 Task: open an excel sheet and write heading  Budget GuruAdd Categories in a column and its values below  'Housing, Transportation, Groceries, Utilities, Entertainment, Dining Out, Health, Miscellaneous, Savings & Total. 'Add Budgeted amount in next column and its values below  $1,500, $300, $400, $200, $150, $250, $100, $200, $500 & $4,600. Add Actual amountin next column and its values below   $1,400, $280, $420, $180, $170, $230, $120, $180, $520 & $4,500. Add Difference in next column and its values below  -$100, -$20, +$20, -$20, +$20, -$20, +$20, -$20, +$20 & -$100Save page Excel Workbook Log Sheet
Action: Mouse moved to (118, 117)
Screenshot: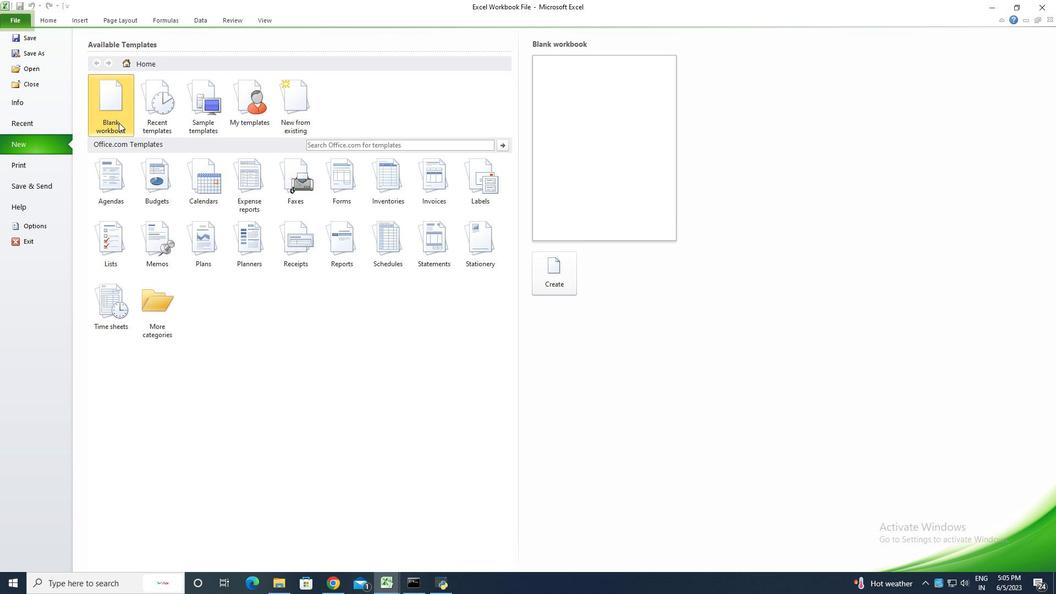 
Action: Mouse pressed left at (118, 117)
Screenshot: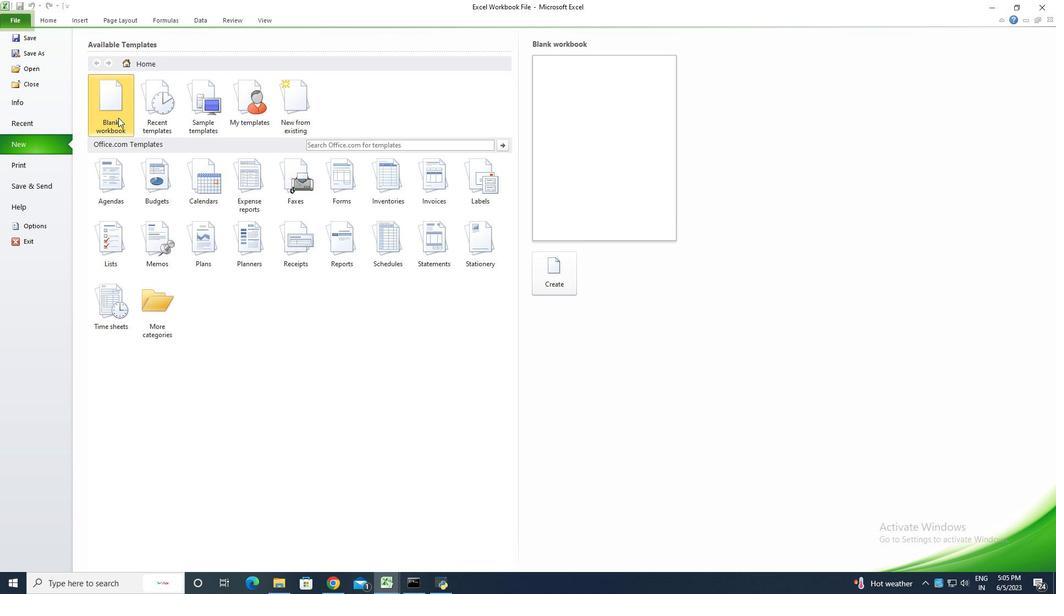 
Action: Mouse moved to (562, 286)
Screenshot: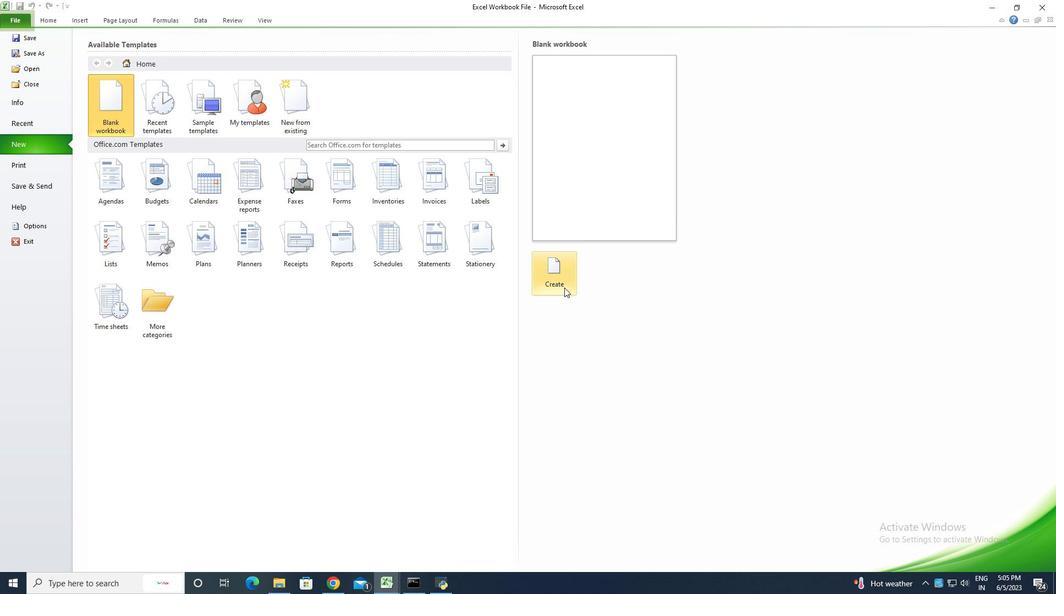 
Action: Mouse pressed left at (562, 286)
Screenshot: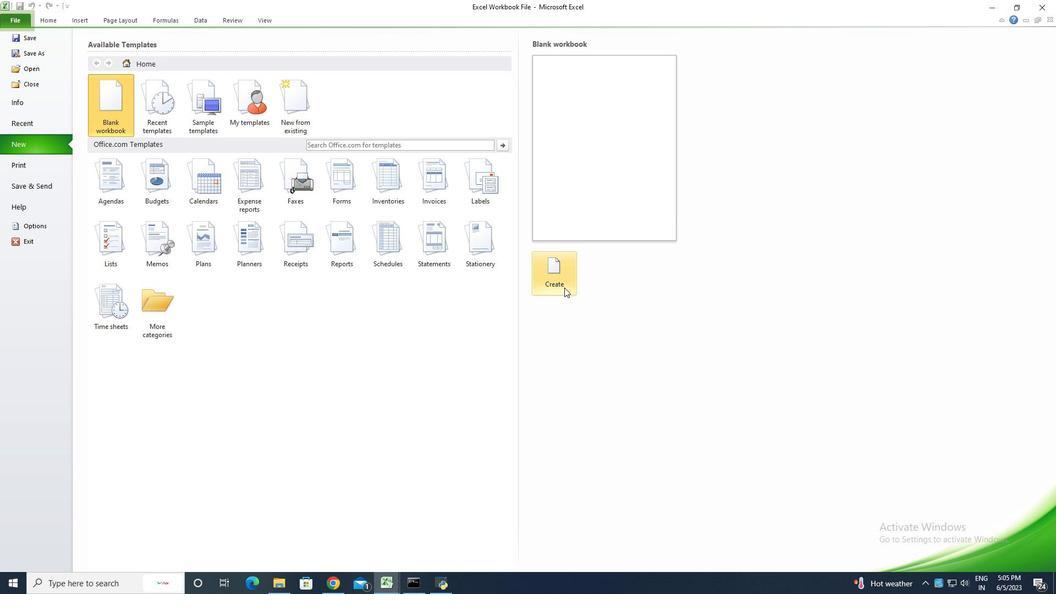 
Action: Key pressed <Key.shift><Key.shift><Key.shift><Key.shift><Key.shift>Budget<Key.space><Key.shift><Key.shift><Key.shift><Key.shift><Key.shift><Key.shift><Key.shift><Key.shift>Guru<Key.enter><Key.shift>Categories<Key.enter><Key.shift>Housing<Key.enter><Key.shift>Transportation<Key.enter><Key.shift><Key.shift><Key.shift><Key.shift><Key.shift><Key.shift><Key.shift><Key.shift><Key.shift><Key.shift><Key.shift><Key.shift><Key.shift><Key.shift><Key.shift>Groceries<Key.enter><Key.shift><Key.shift><Key.shift><Key.shift>Utilities<Key.enter><Key.shift><Key.shift><Key.shift>Entertainment<Key.enter><Key.shift><Key.shift>Dining<Key.space><Key.shift>Out<Key.enter><Key.shift>Health<Key.enter><Key.shift><Key.shift><Key.shift><Key.shift><Key.shift><Key.shift><Key.shift><Key.shift><Key.shift><Key.shift><Key.shift><Key.shift><Key.shift><Key.shift><Key.shift><Key.shift><Key.shift><Key.shift><Key.shift><Key.shift><Key.shift><Key.shift><Key.shift><Key.shift><Key.shift><Key.shift><Key.shift><Key.shift><Key.shift><Key.shift><Key.shift><Key.shift><Key.shift><Key.shift><Key.shift><Key.shift><Key.shift><Key.shift><Key.shift><Key.shift><Key.shift>Miscellaneous<Key.enter><Key.shift>Savings<Key.enter><Key.shift>Total<Key.enter>
Screenshot: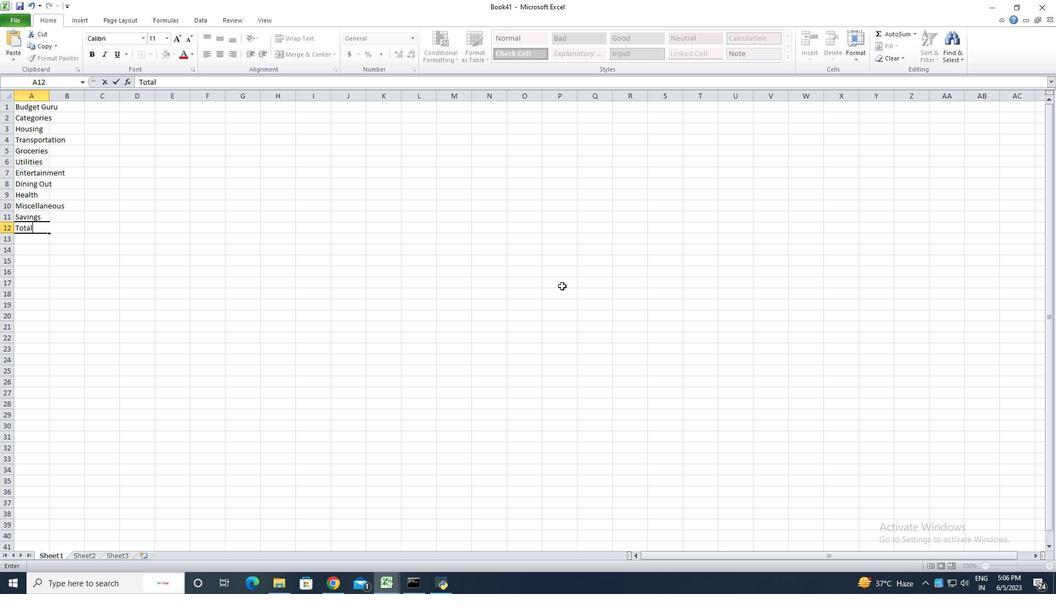 
Action: Mouse moved to (50, 91)
Screenshot: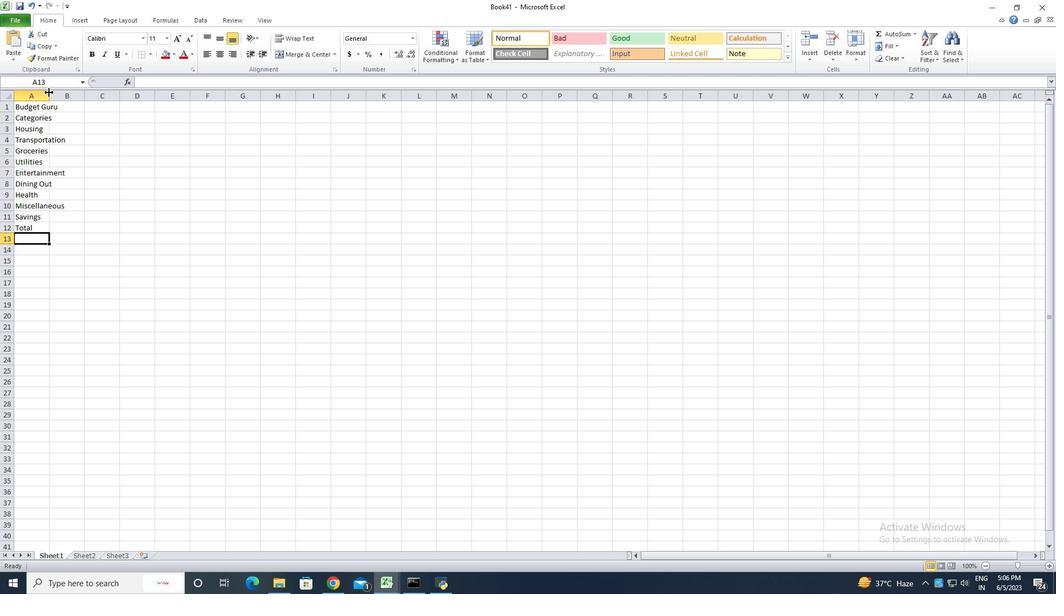 
Action: Mouse pressed left at (50, 91)
Screenshot: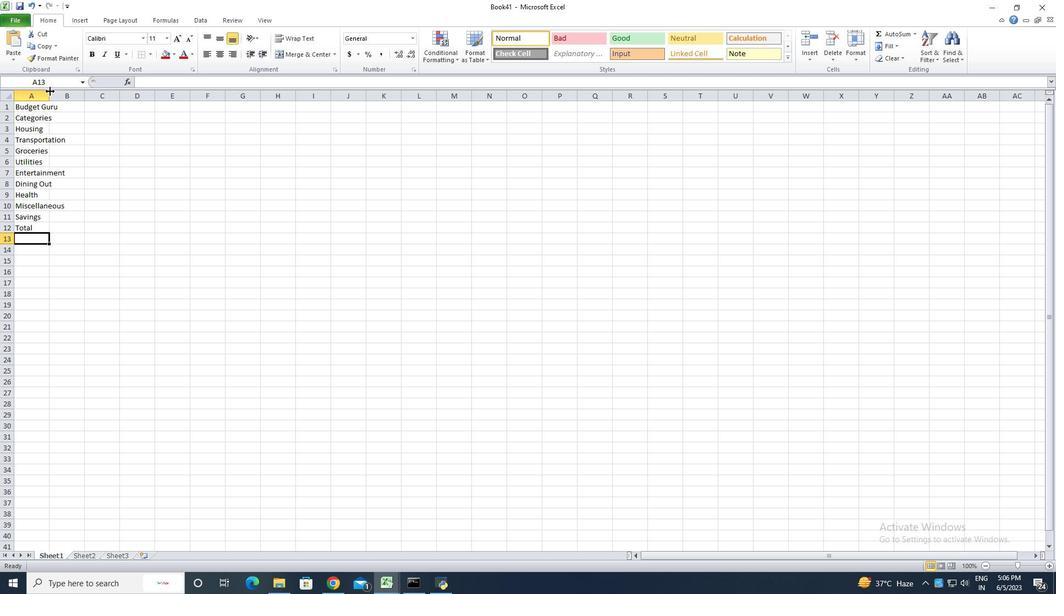 
Action: Mouse pressed left at (50, 91)
Screenshot: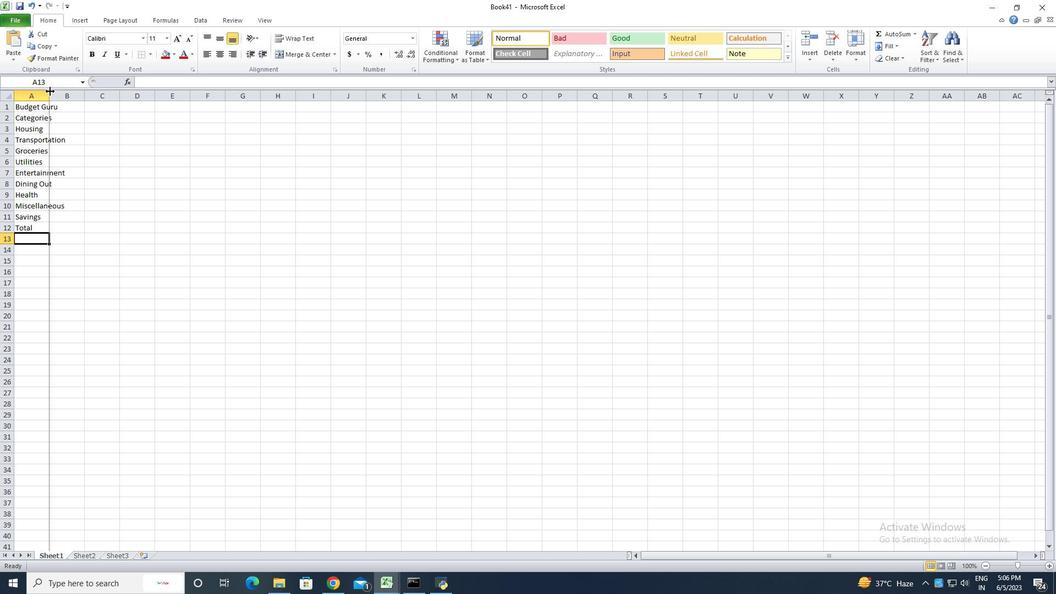 
Action: Mouse moved to (83, 119)
Screenshot: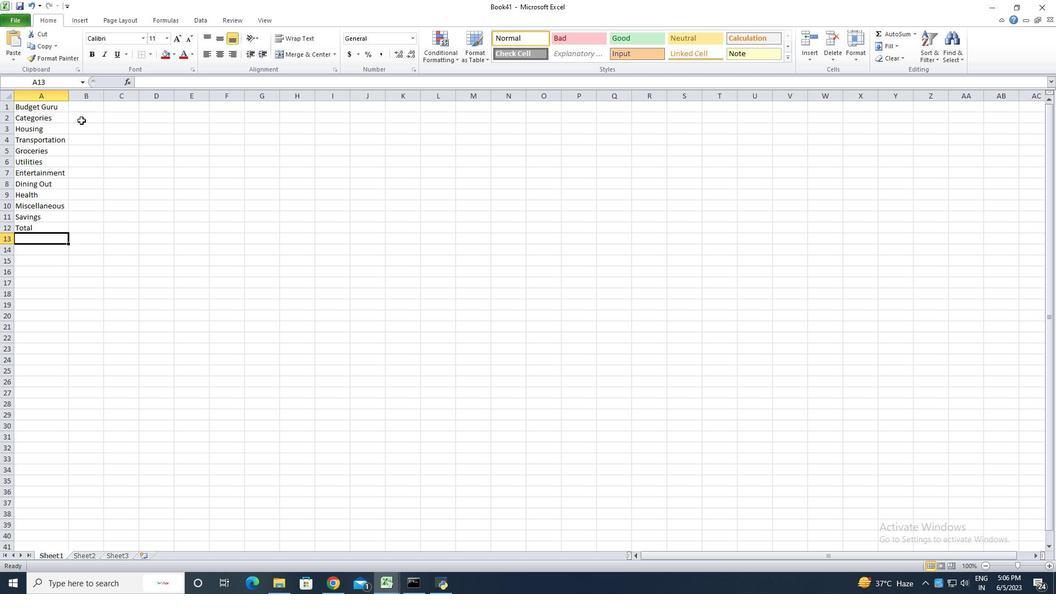 
Action: Mouse pressed left at (83, 119)
Screenshot: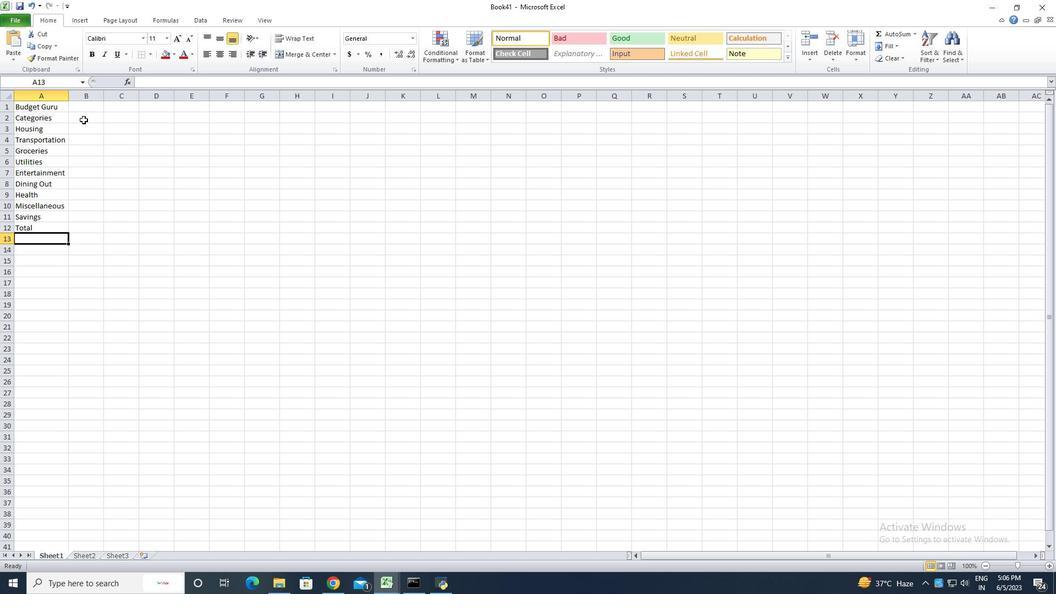 
Action: Key pressed <Key.shift><Key.shift><Key.shift><Key.shift><Key.shift><Key.shift>Budgeted<Key.enter>
Screenshot: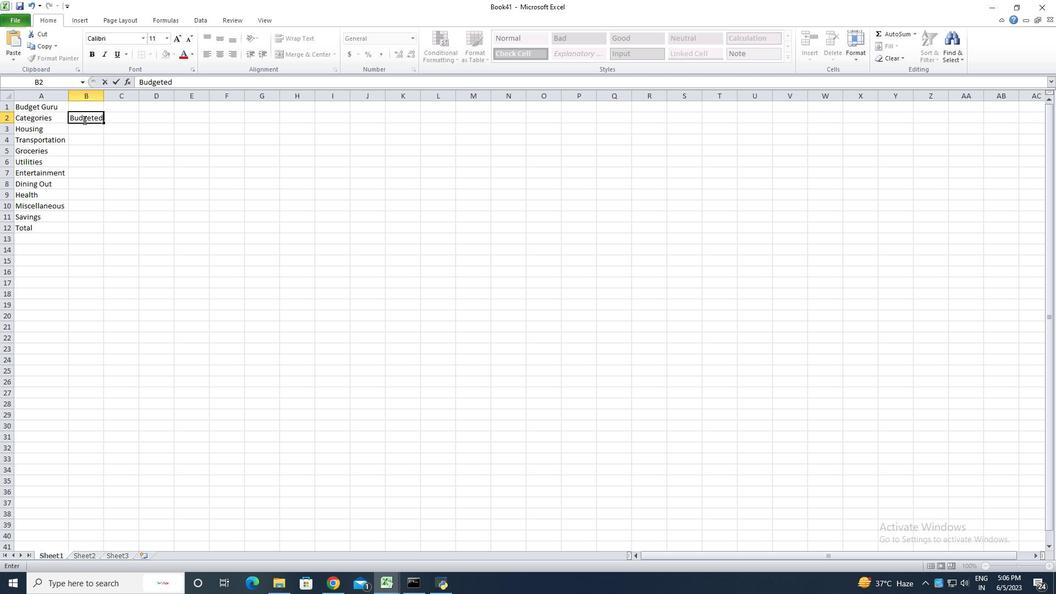 
Action: Mouse moved to (317, 111)
Screenshot: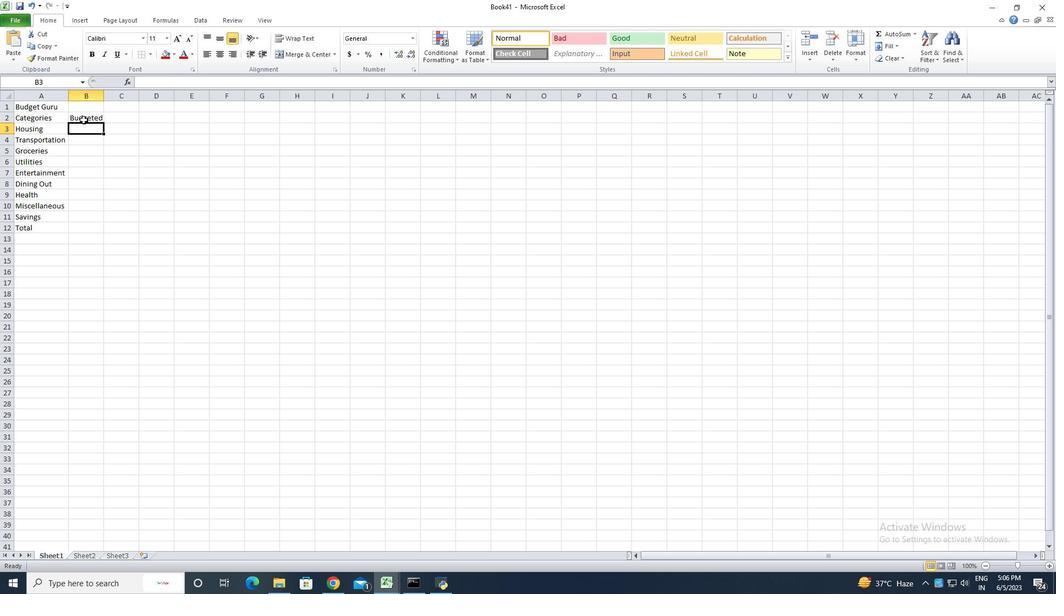 
Action: Key pressed <Key.shift>Amount<Key.enter><Key.up><Key.enter><Key.up><Key.backspace>
Screenshot: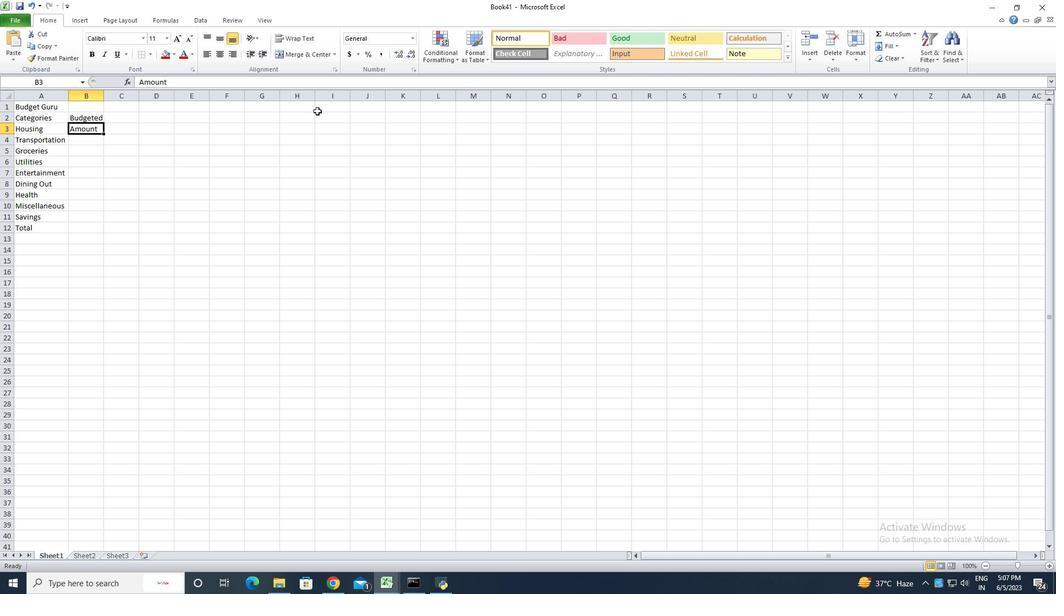 
Action: Mouse moved to (91, 119)
Screenshot: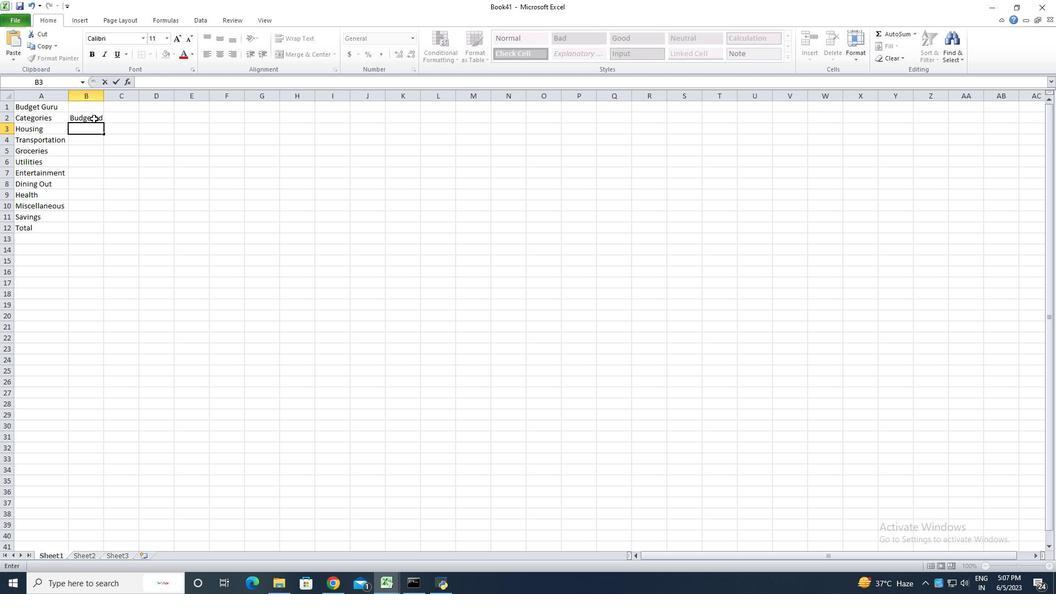 
Action: Mouse pressed left at (91, 119)
Screenshot: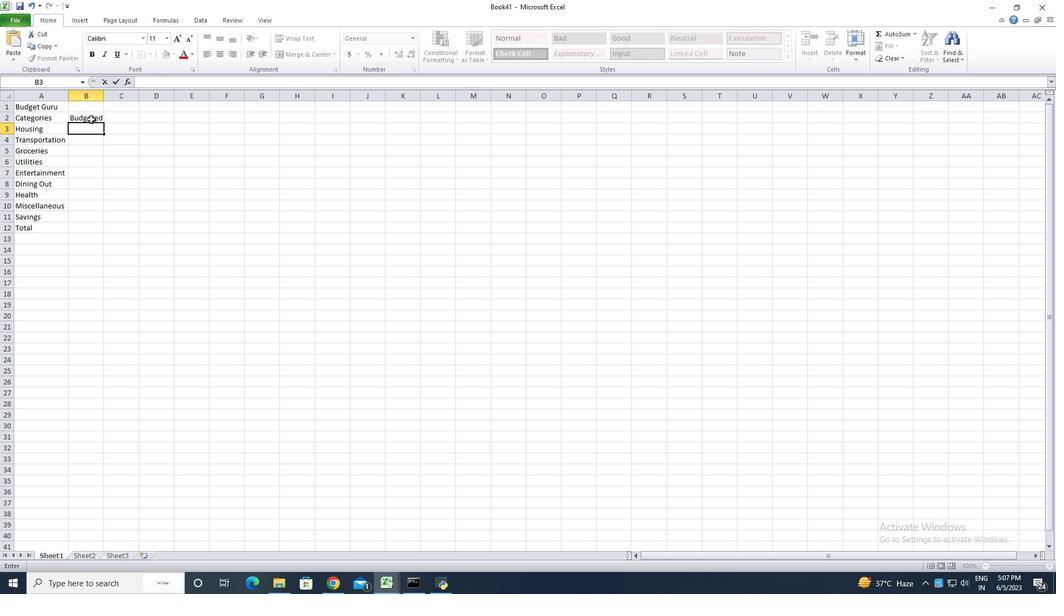 
Action: Mouse moved to (188, 81)
Screenshot: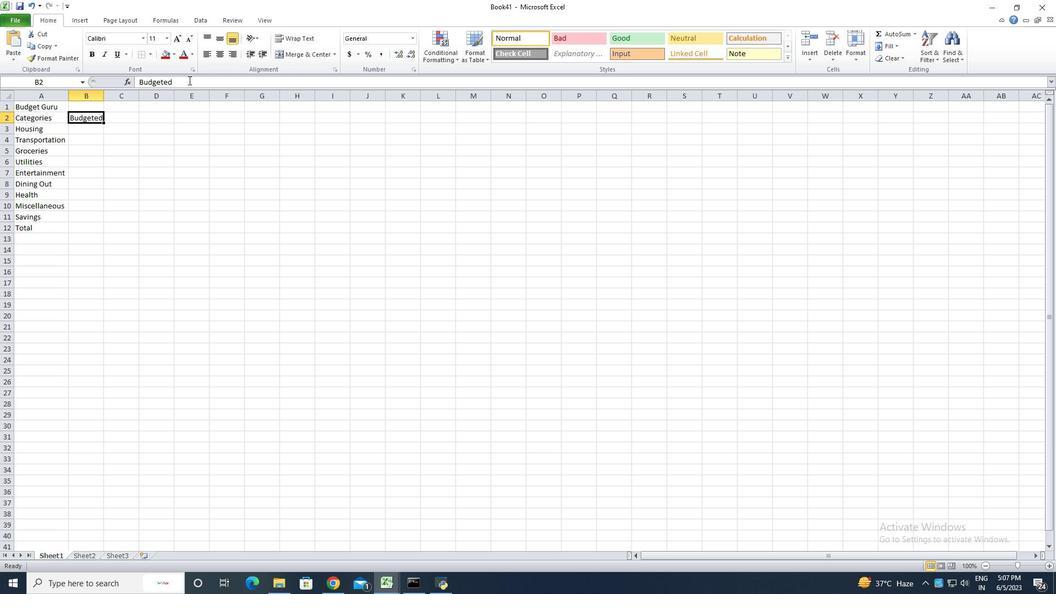 
Action: Mouse pressed left at (188, 81)
Screenshot: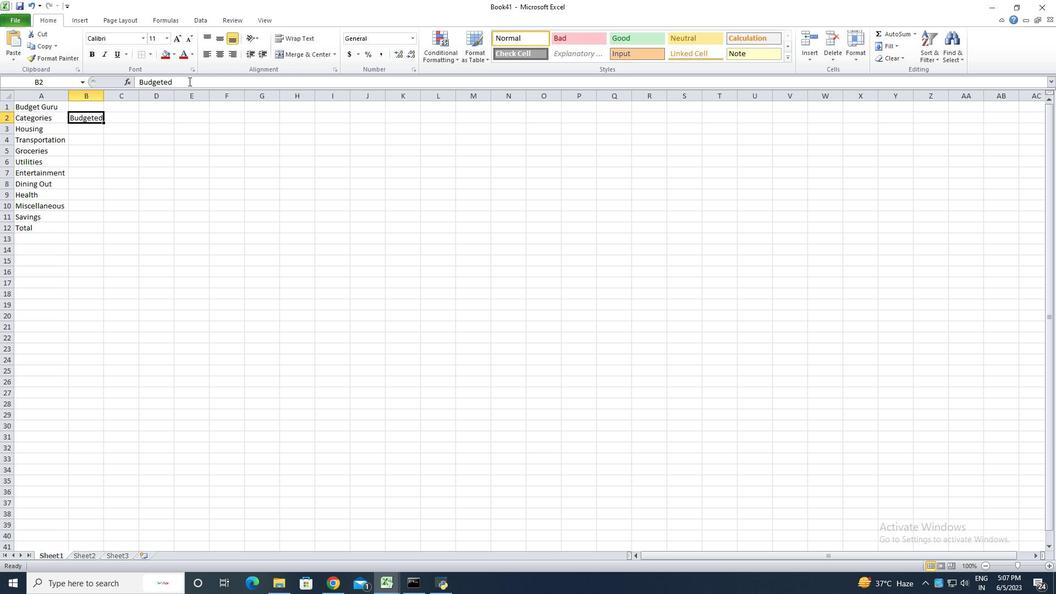 
Action: Key pressed <Key.space><Key.shift>Amount<Key.enter>1500<Key.enter>300<Key.enter>400<Key.enter>200<Key.enter>150<Key.enter>250<Key.enter>100<Key.enter>200<Key.enter>500<Key.enter>4600
Screenshot: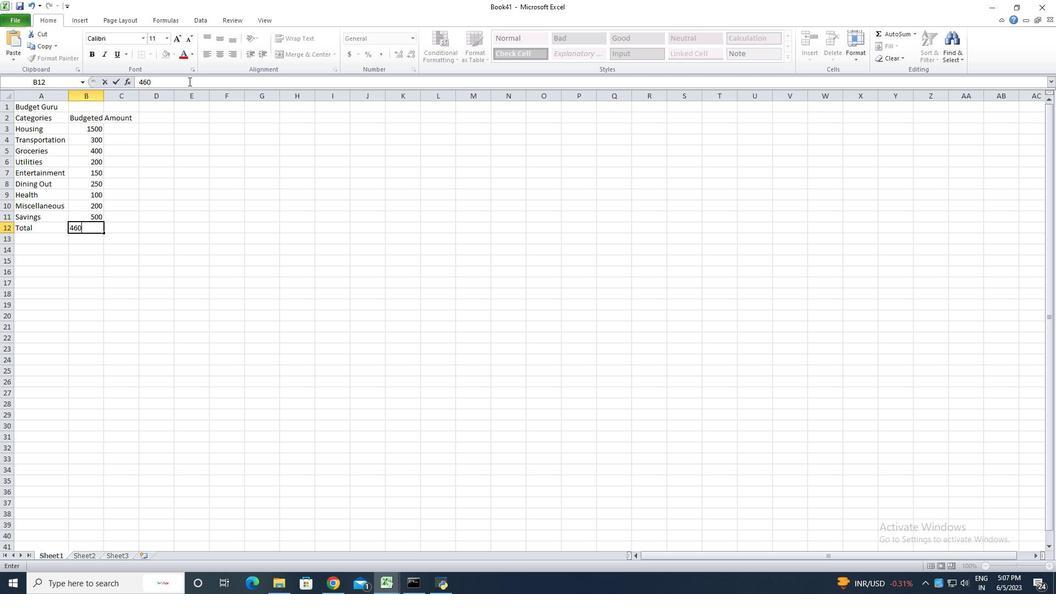 
Action: Mouse moved to (88, 126)
Screenshot: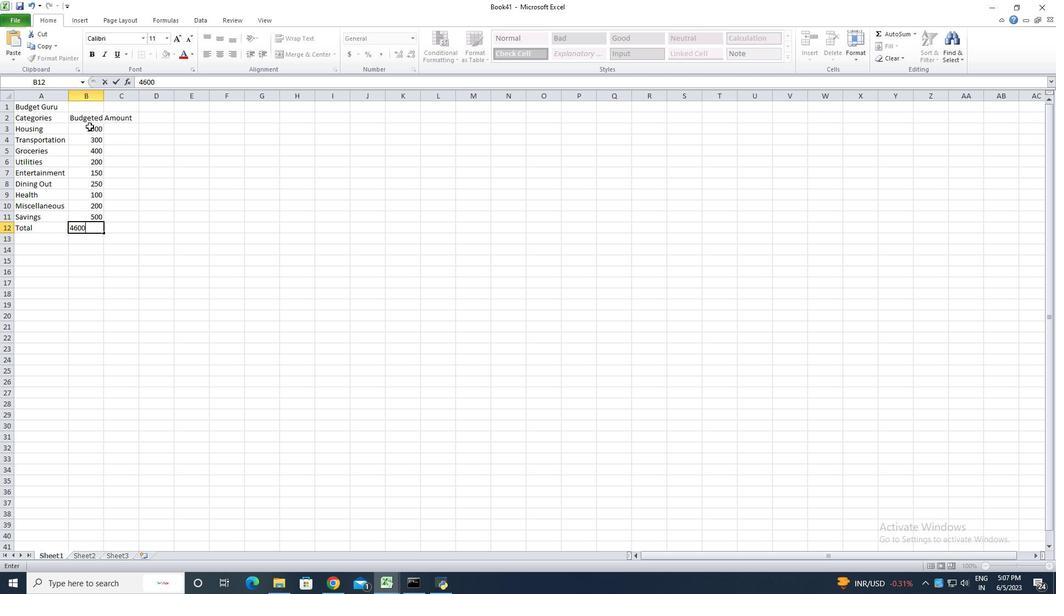 
Action: Mouse pressed left at (88, 126)
Screenshot: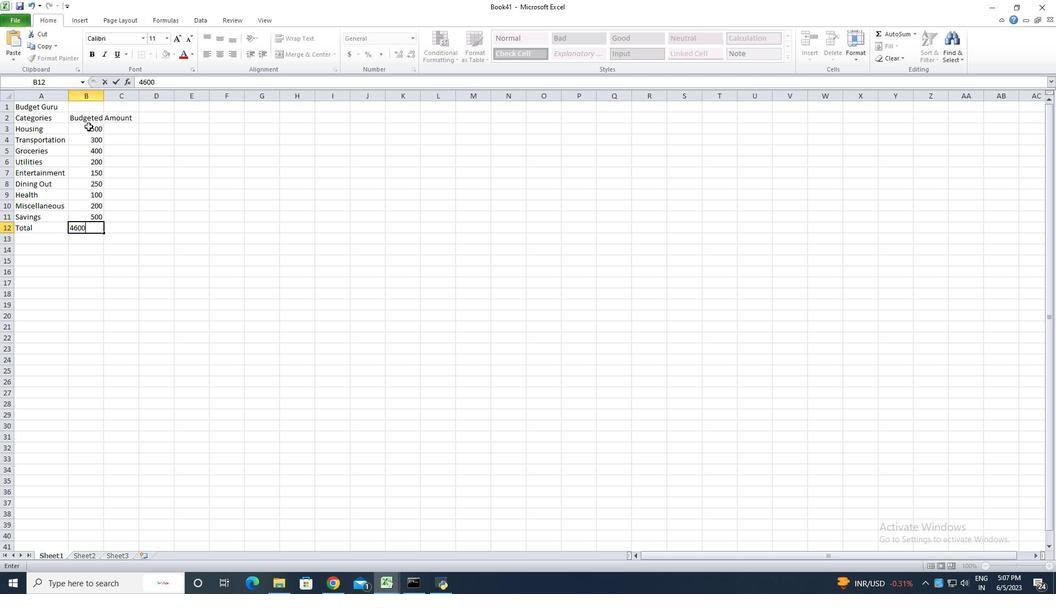
Action: Mouse moved to (414, 37)
Screenshot: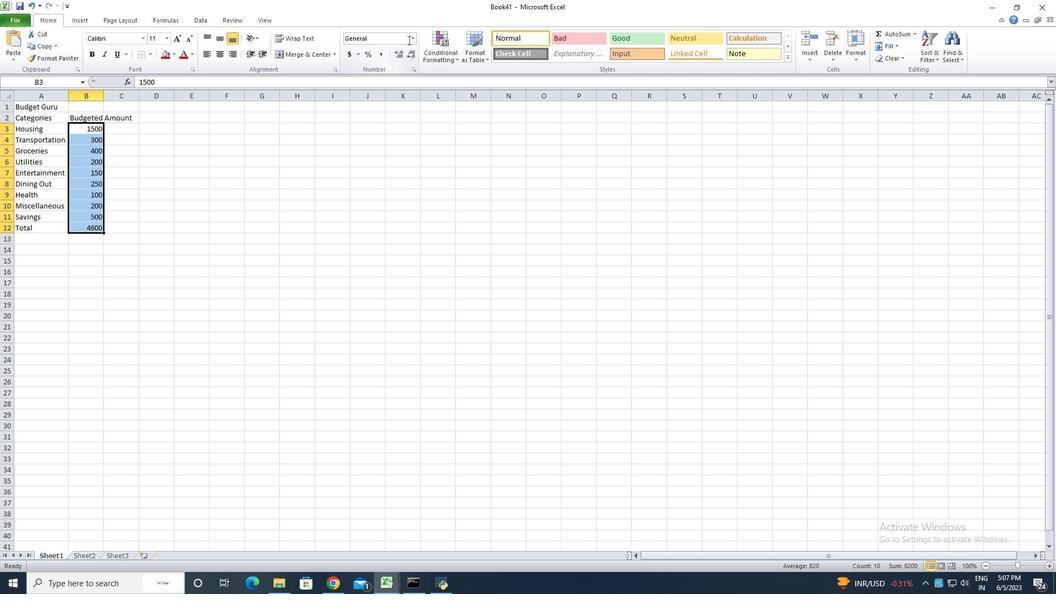 
Action: Mouse pressed left at (414, 37)
Screenshot: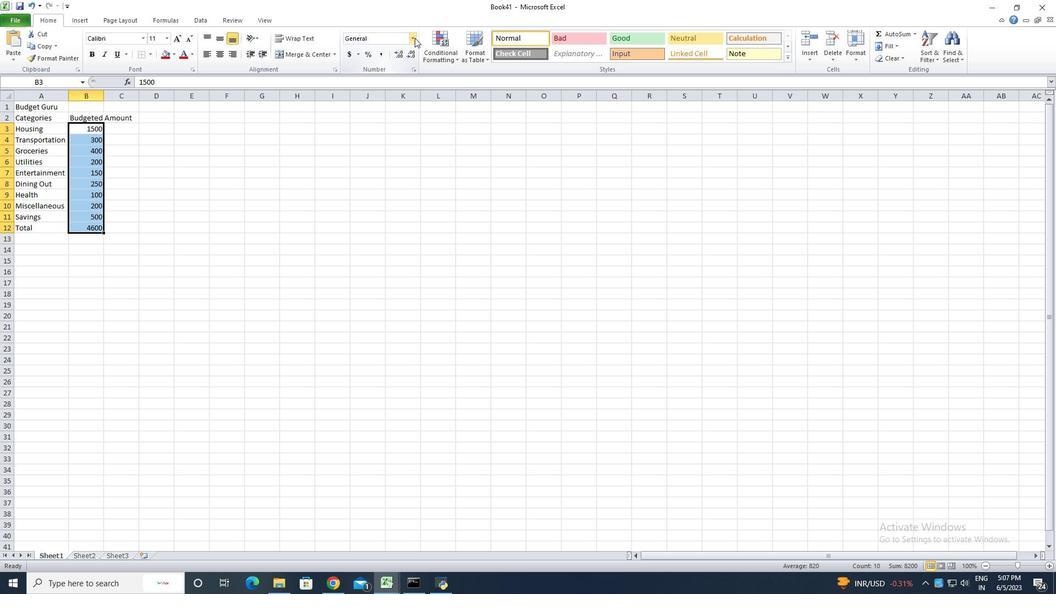 
Action: Mouse moved to (390, 321)
Screenshot: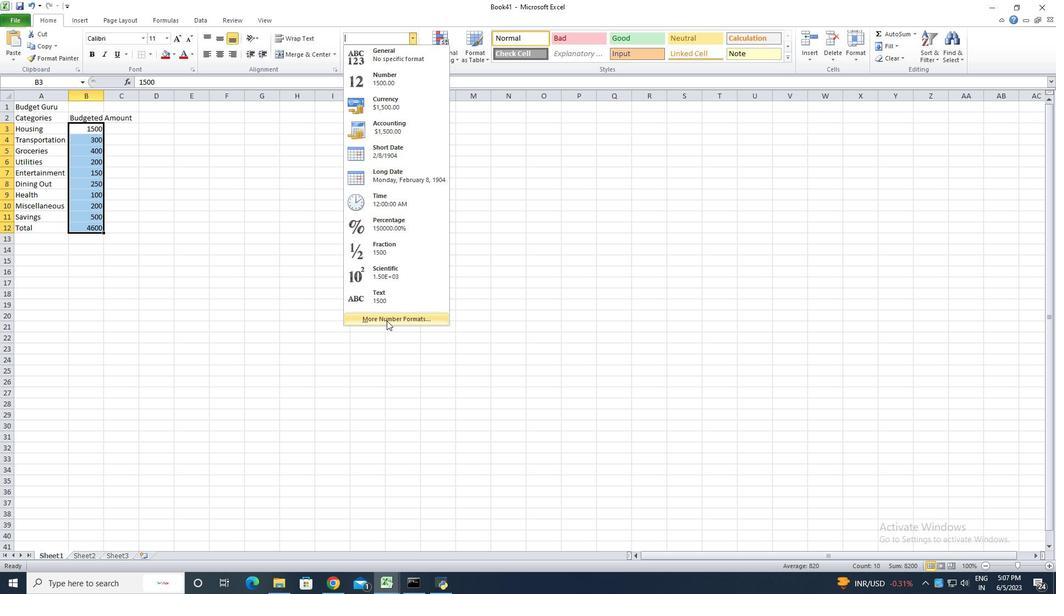 
Action: Mouse pressed left at (390, 321)
Screenshot: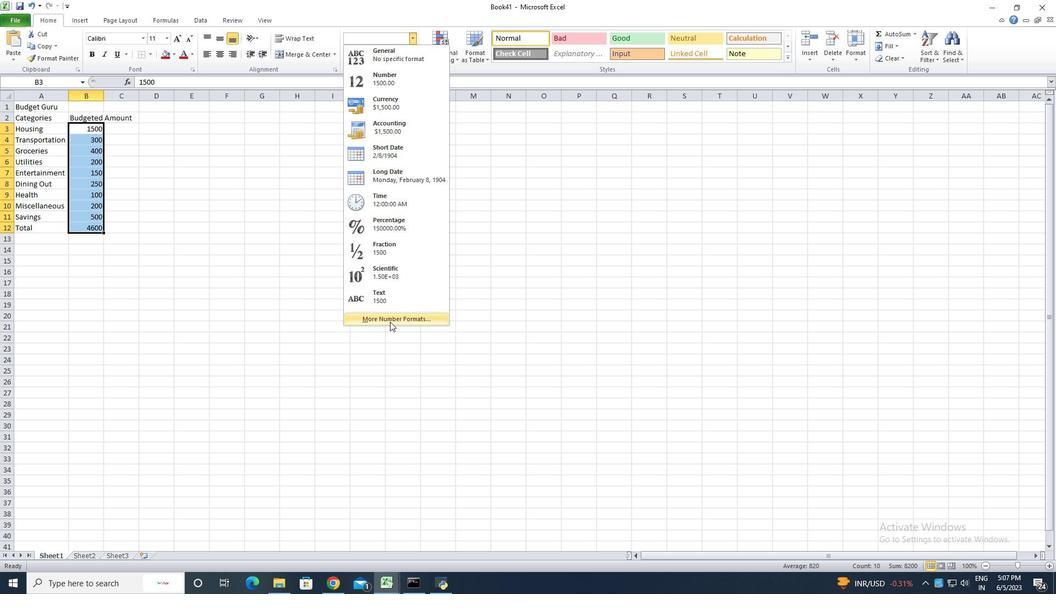 
Action: Mouse moved to (167, 205)
Screenshot: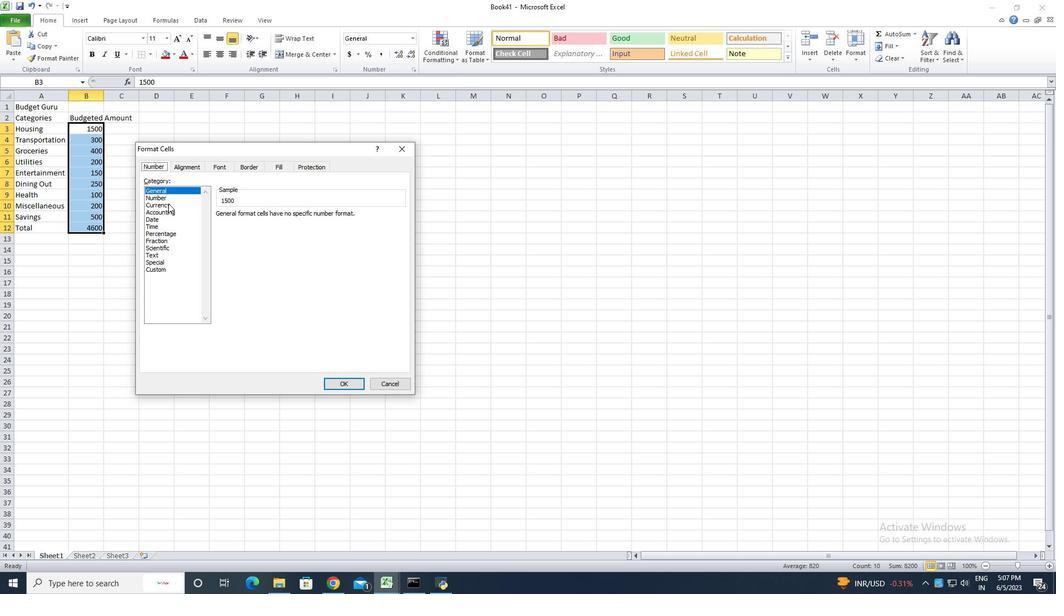 
Action: Mouse pressed left at (167, 205)
Screenshot: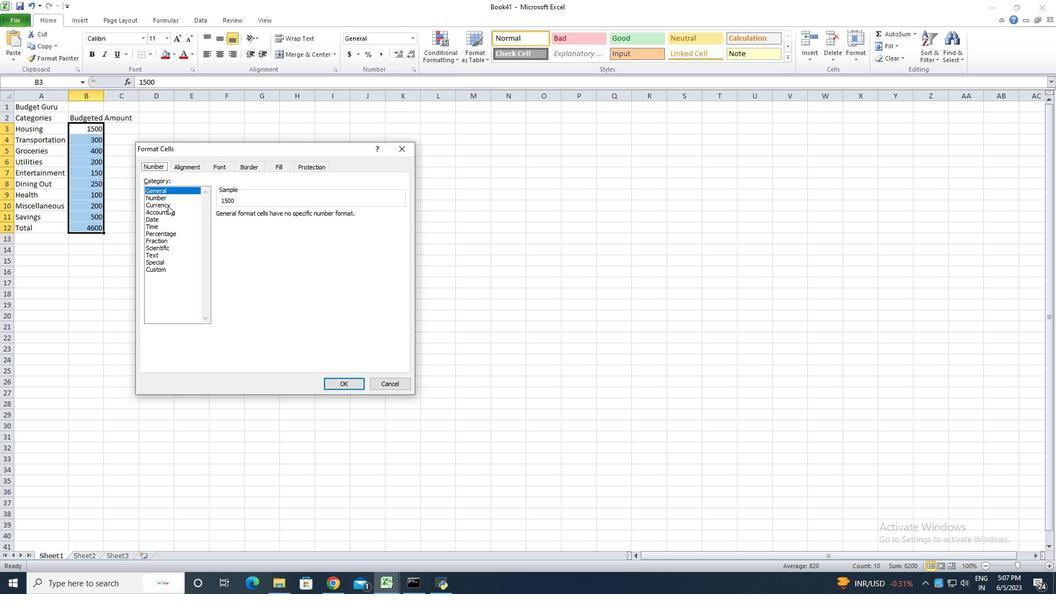 
Action: Mouse moved to (287, 216)
Screenshot: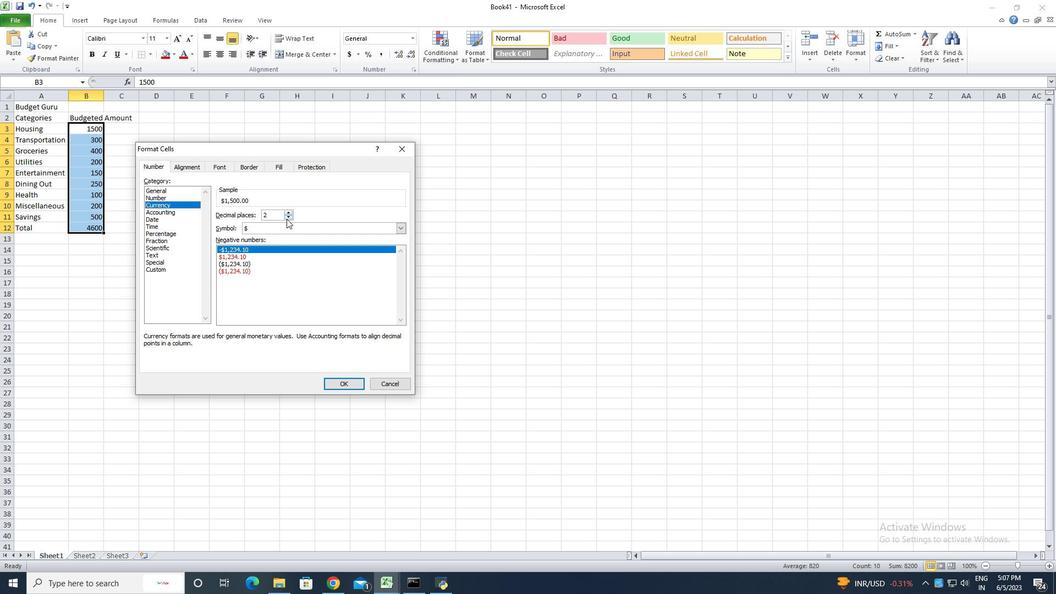 
Action: Mouse pressed left at (287, 216)
Screenshot: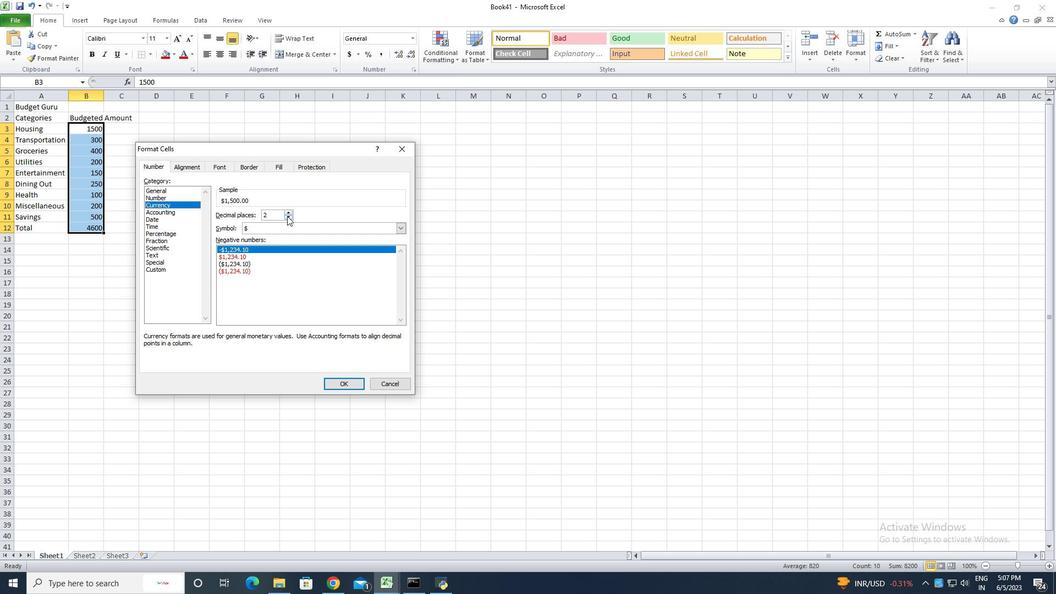 
Action: Mouse pressed left at (287, 216)
Screenshot: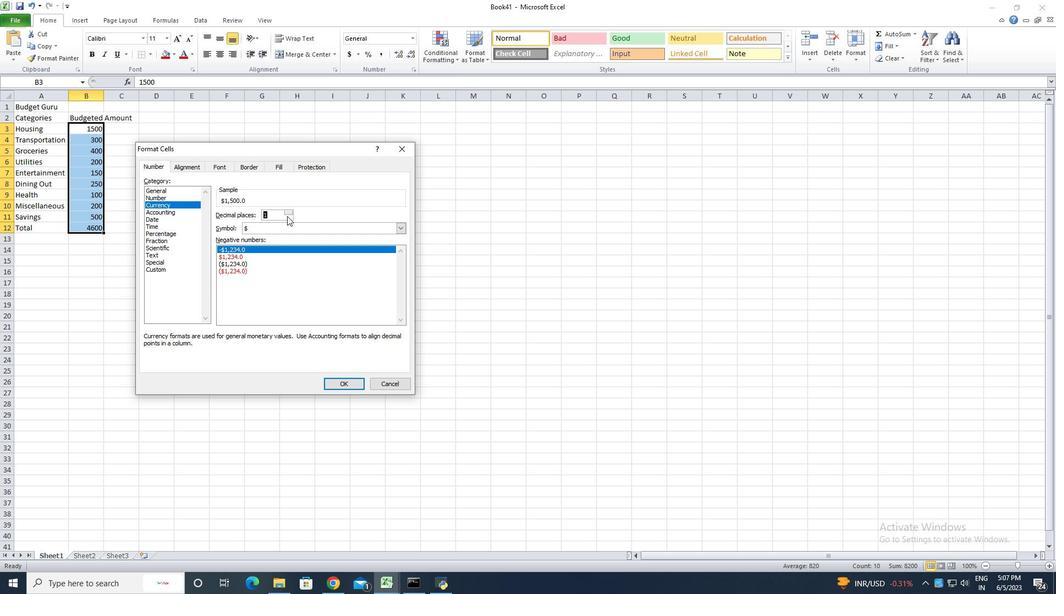 
Action: Mouse moved to (339, 384)
Screenshot: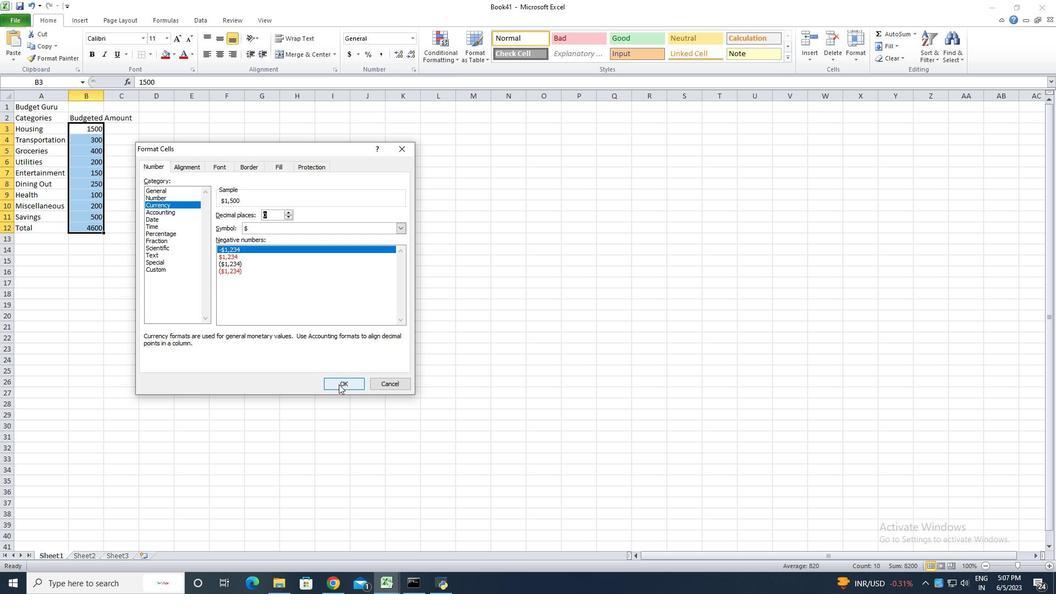 
Action: Mouse pressed left at (339, 384)
Screenshot: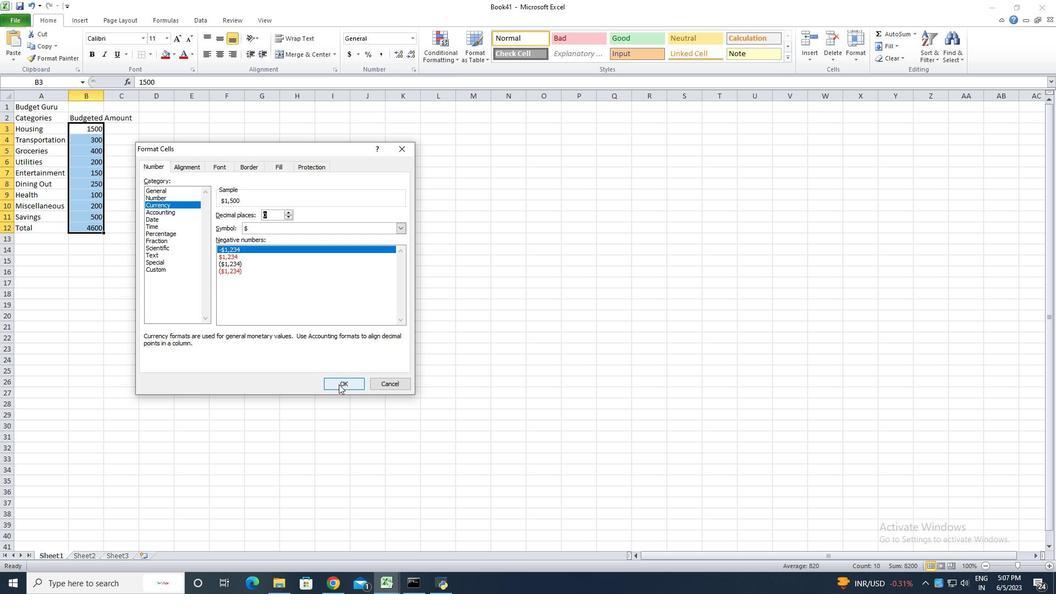 
Action: Mouse moved to (105, 94)
Screenshot: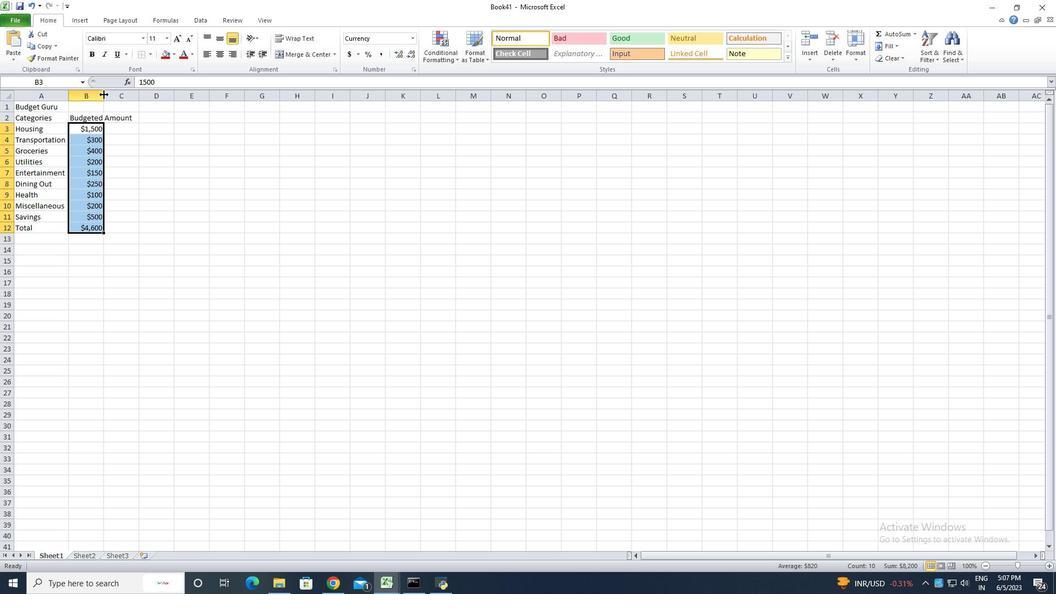 
Action: Mouse pressed left at (105, 94)
Screenshot: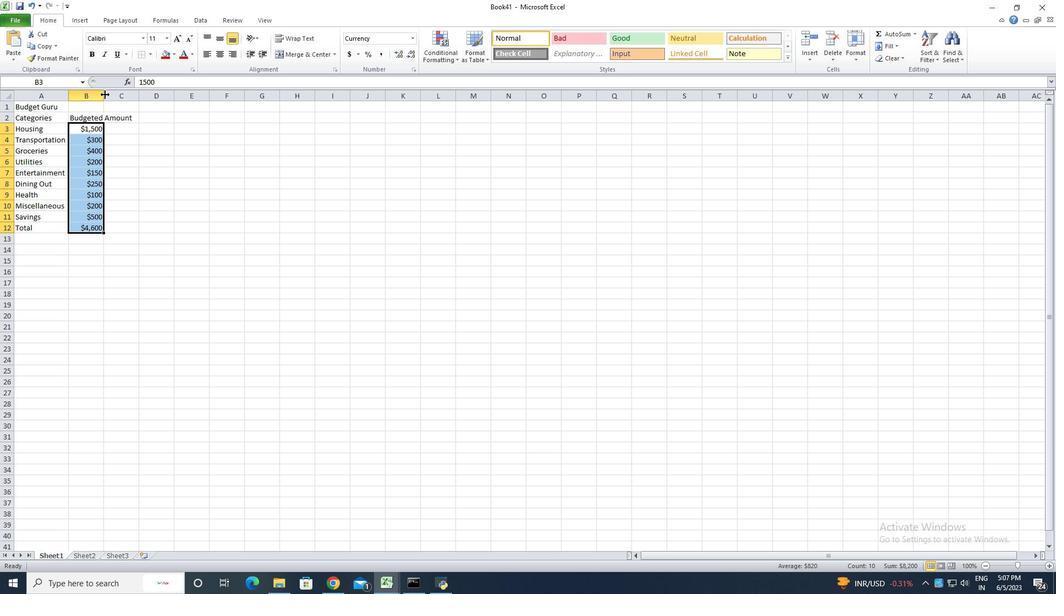 
Action: Mouse pressed left at (105, 94)
Screenshot: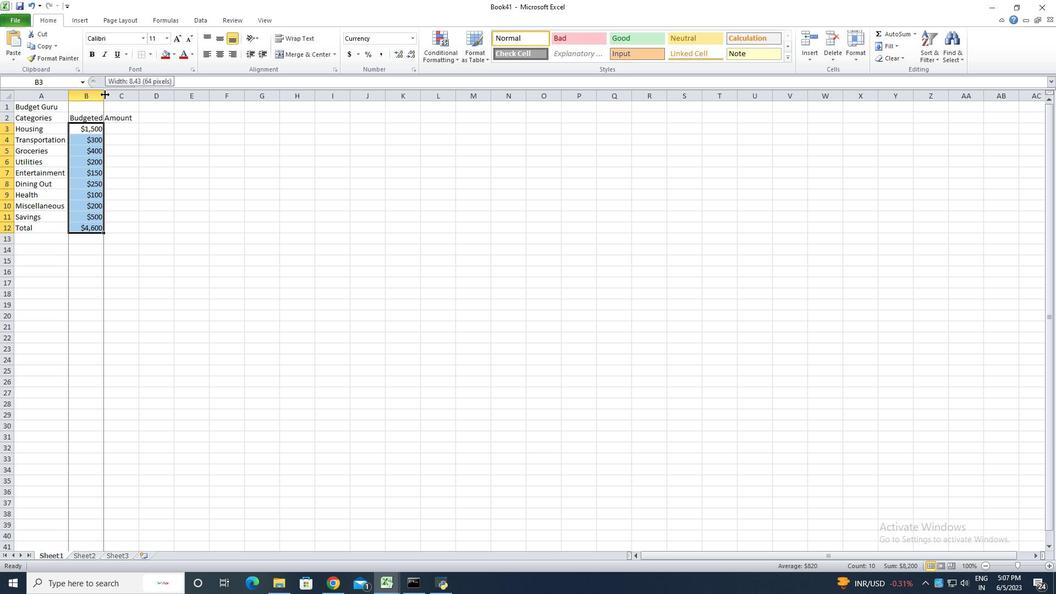 
Action: Mouse moved to (151, 119)
Screenshot: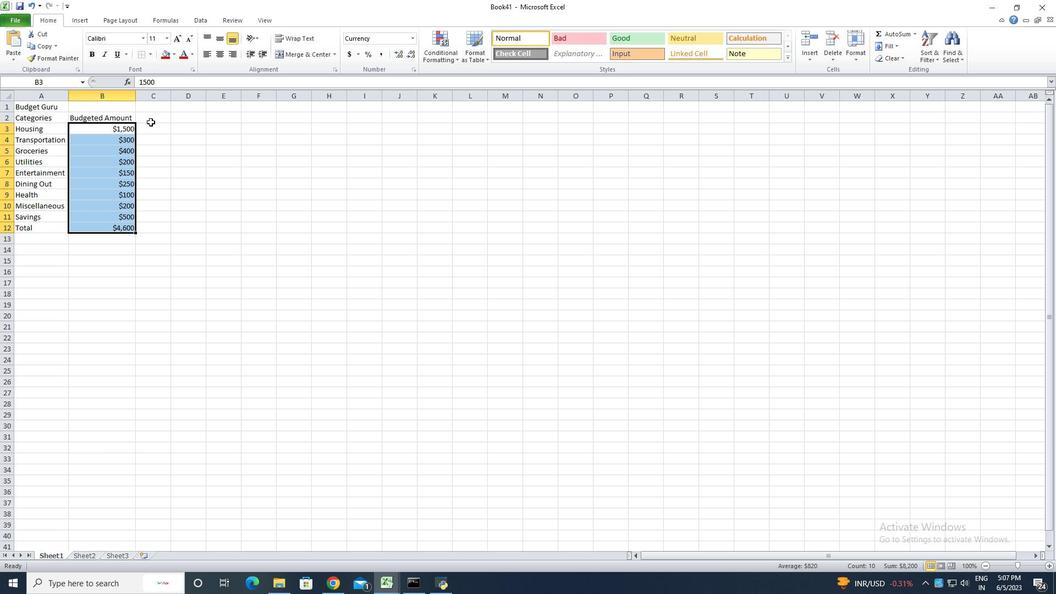 
Action: Mouse pressed left at (151, 119)
Screenshot: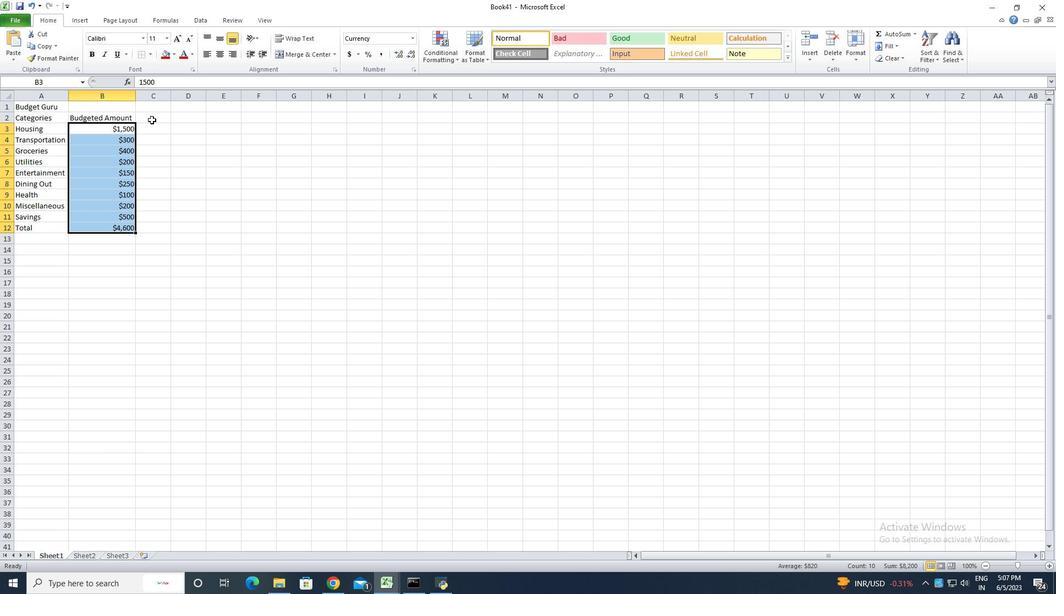 
Action: Key pressed <Key.shift>Actual<Key.space><Key.shift>Amount<Key.enter>1400<Key.enter>280<Key.enter>420<Key.enter>180<Key.enter>170<Key.enter>230<Key.enter>120<Key.enter>180<Key.enter>520<Key.enter>4500<Key.enter>
Screenshot: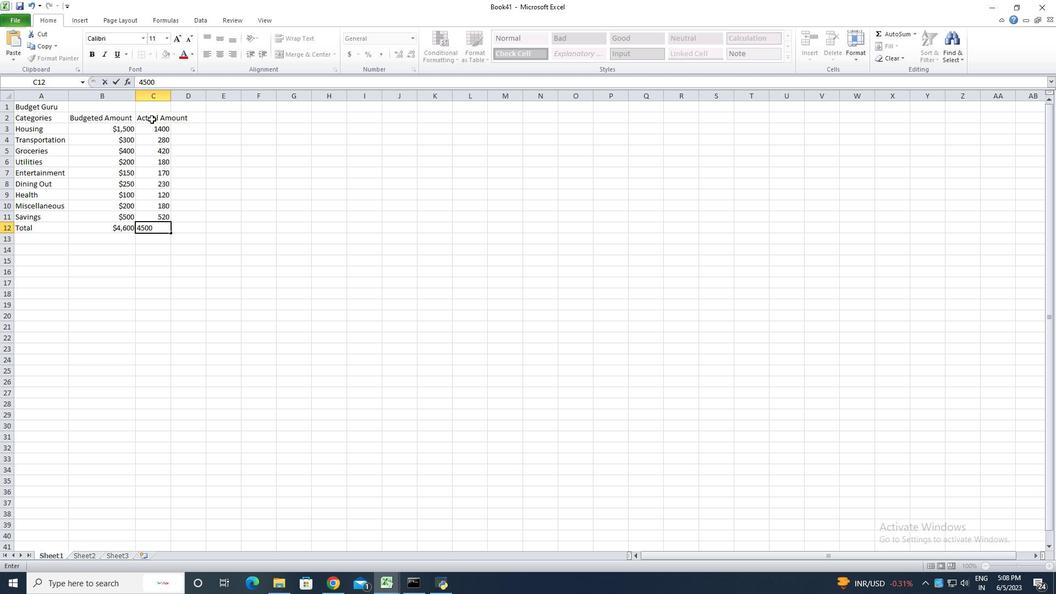 
Action: Mouse moved to (156, 128)
Screenshot: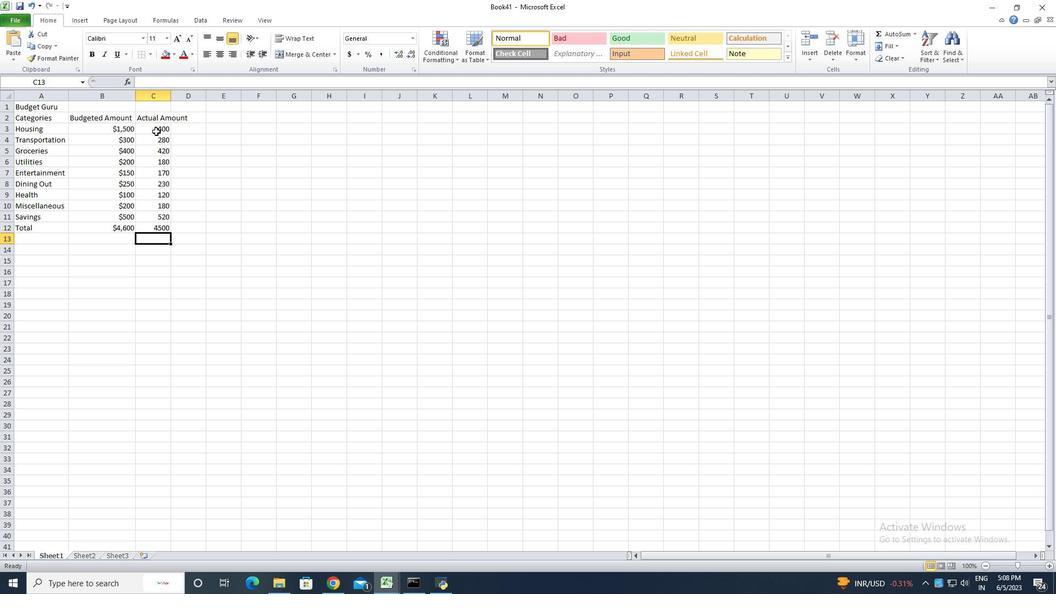 
Action: Mouse pressed left at (156, 128)
Screenshot: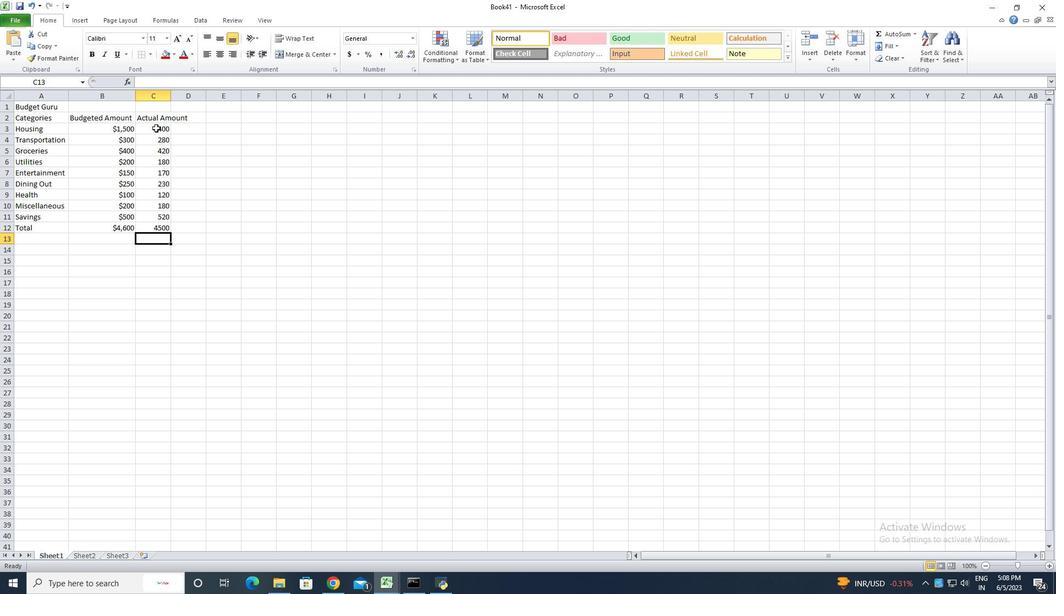 
Action: Mouse moved to (413, 40)
Screenshot: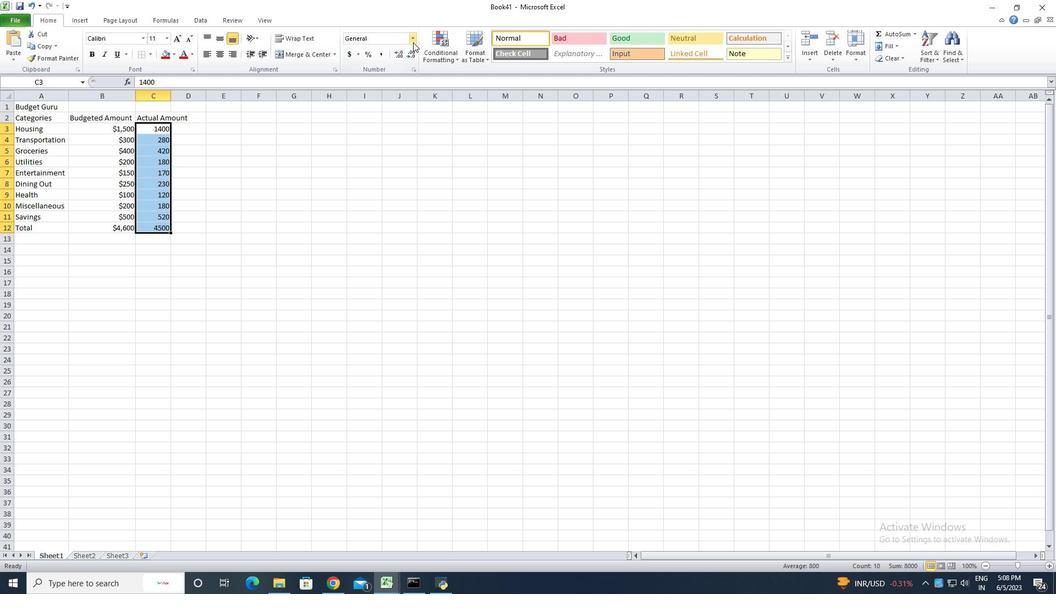 
Action: Mouse pressed left at (413, 40)
Screenshot: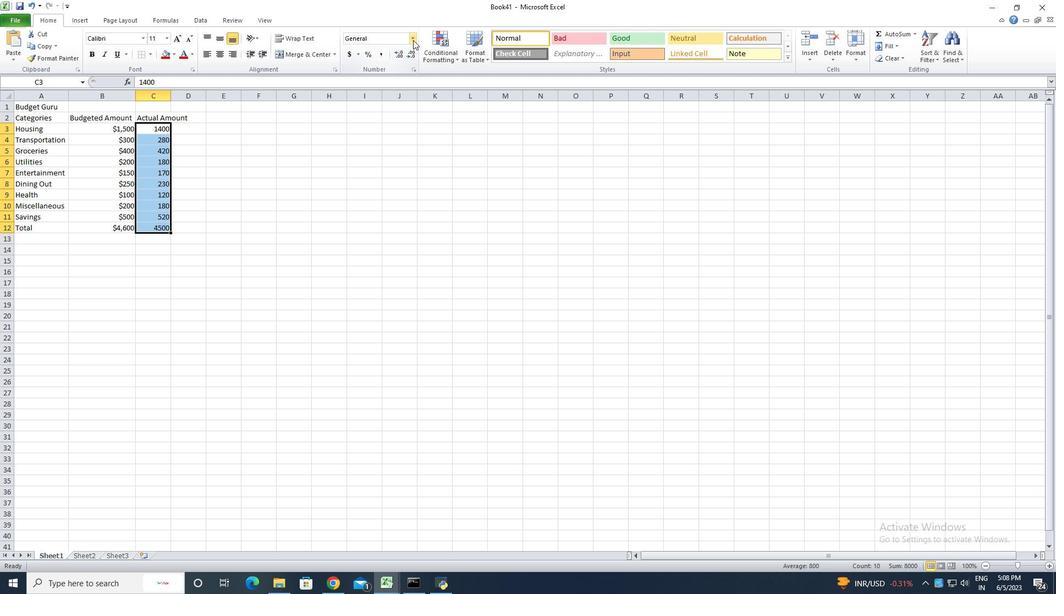 
Action: Mouse moved to (407, 319)
Screenshot: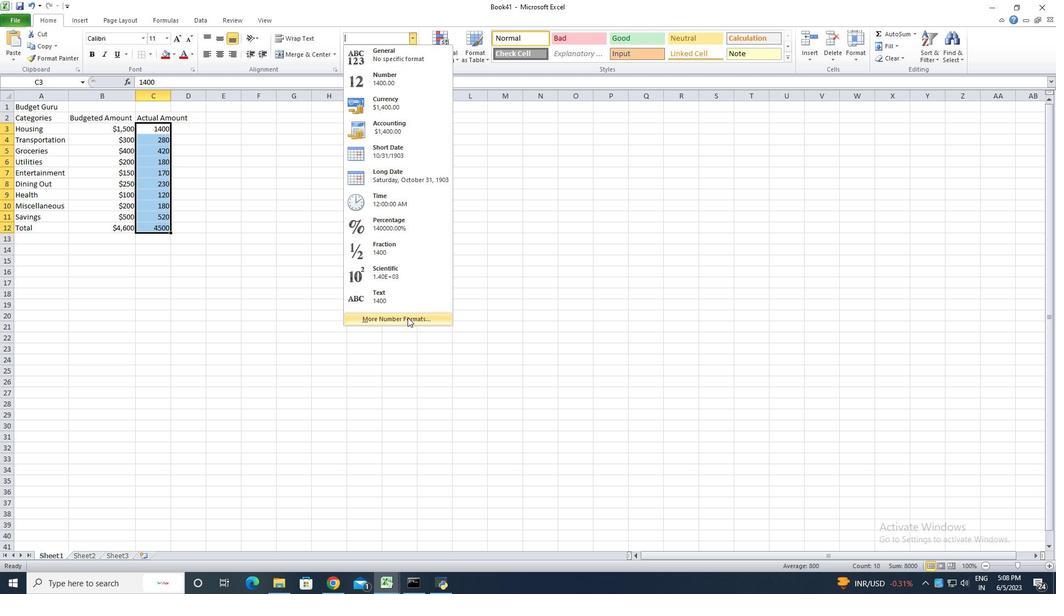 
Action: Mouse pressed left at (407, 319)
Screenshot: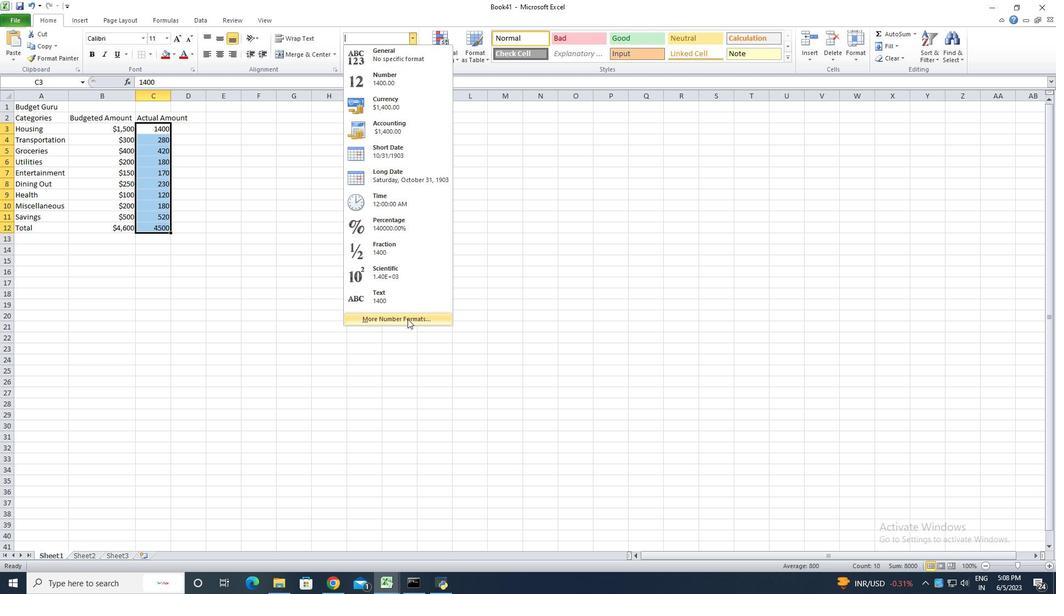 
Action: Mouse moved to (160, 205)
Screenshot: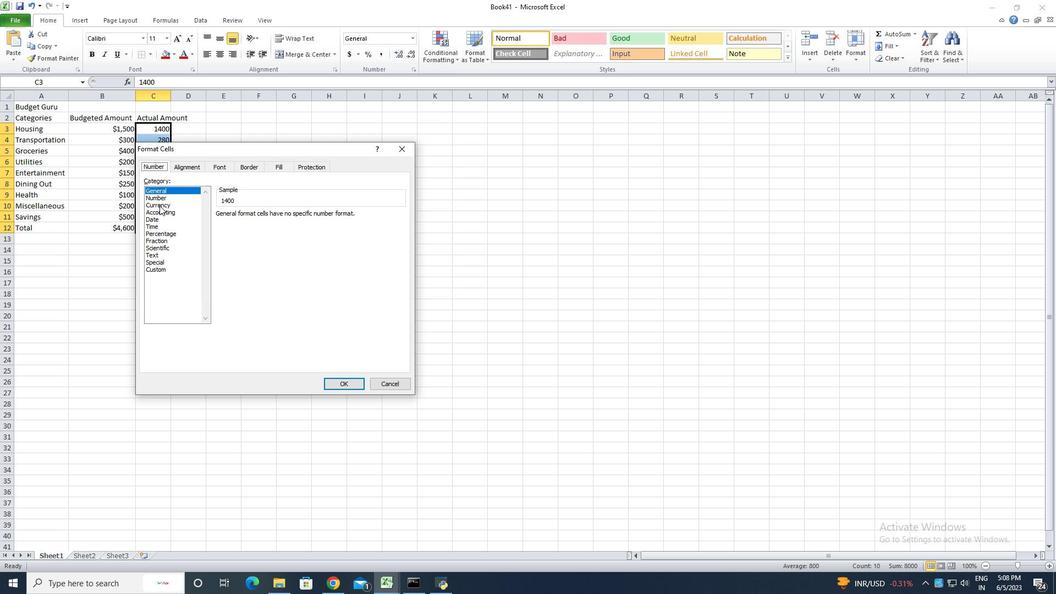 
Action: Mouse pressed left at (160, 205)
Screenshot: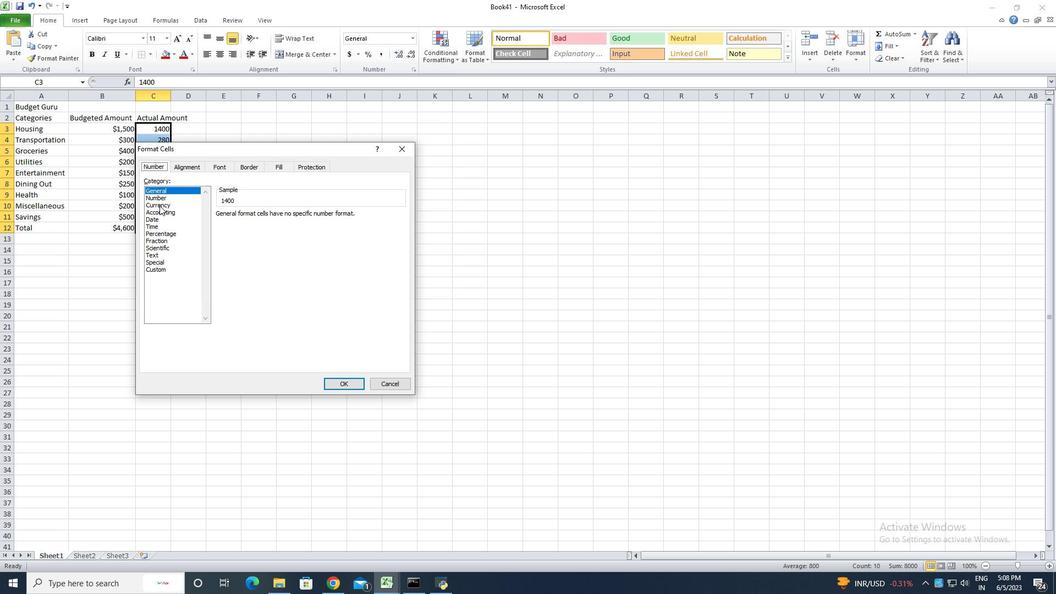 
Action: Mouse moved to (287, 218)
Screenshot: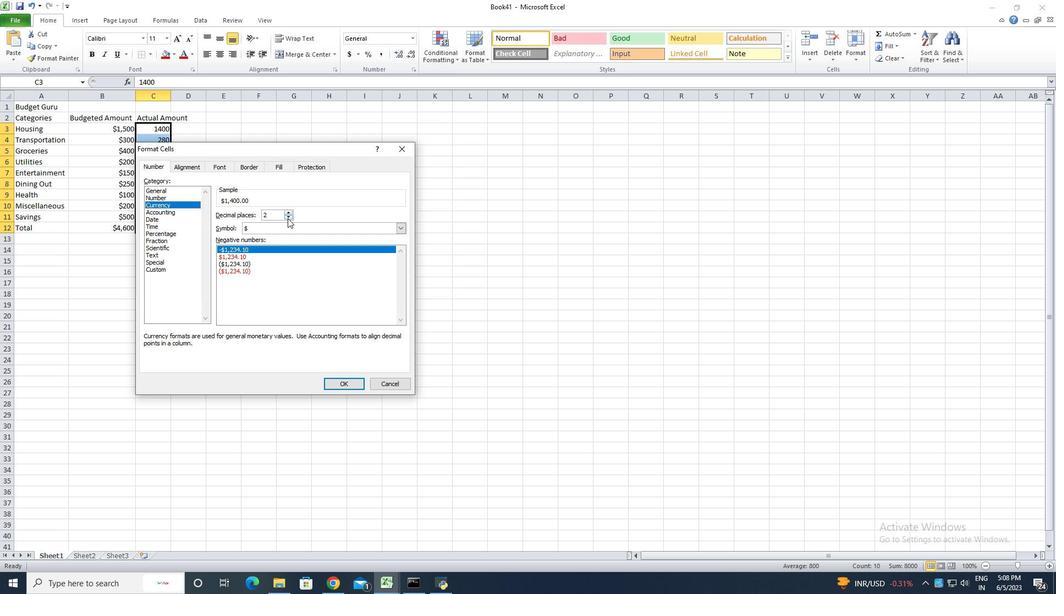 
Action: Mouse pressed left at (287, 218)
Screenshot: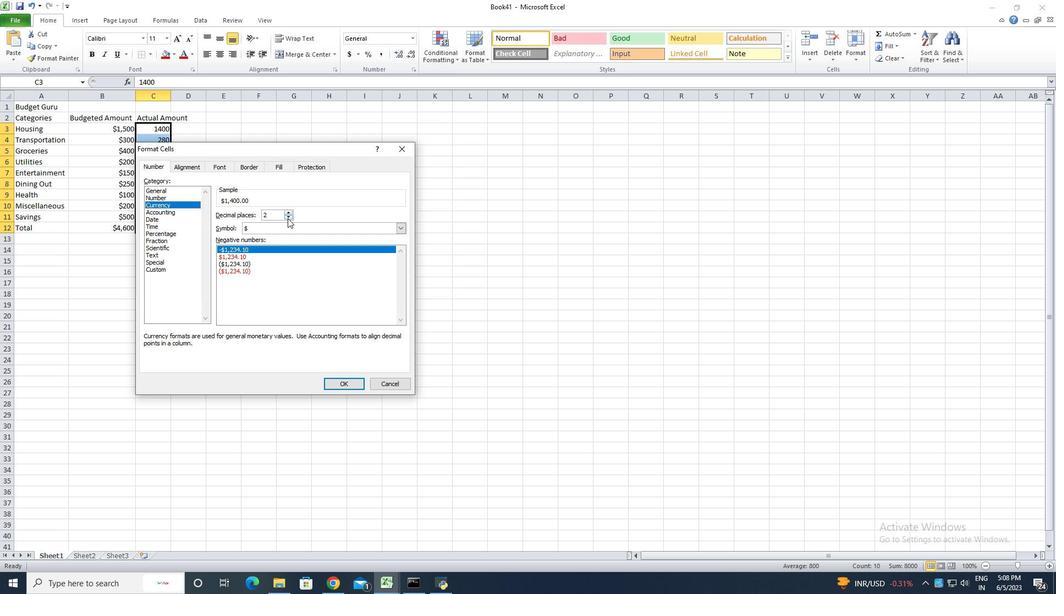 
Action: Mouse moved to (287, 218)
Screenshot: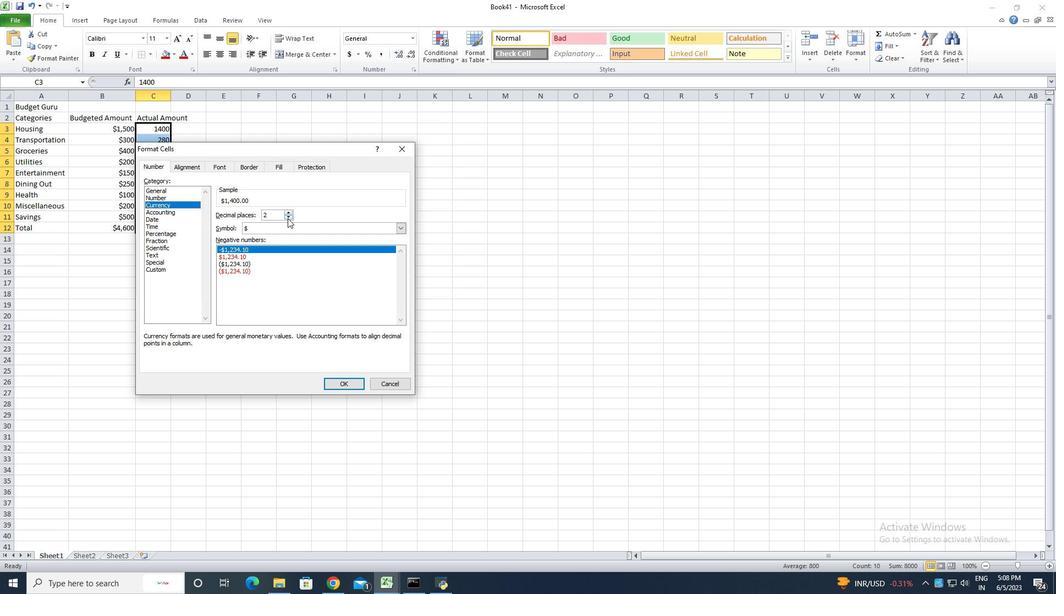 
Action: Mouse pressed left at (287, 218)
Screenshot: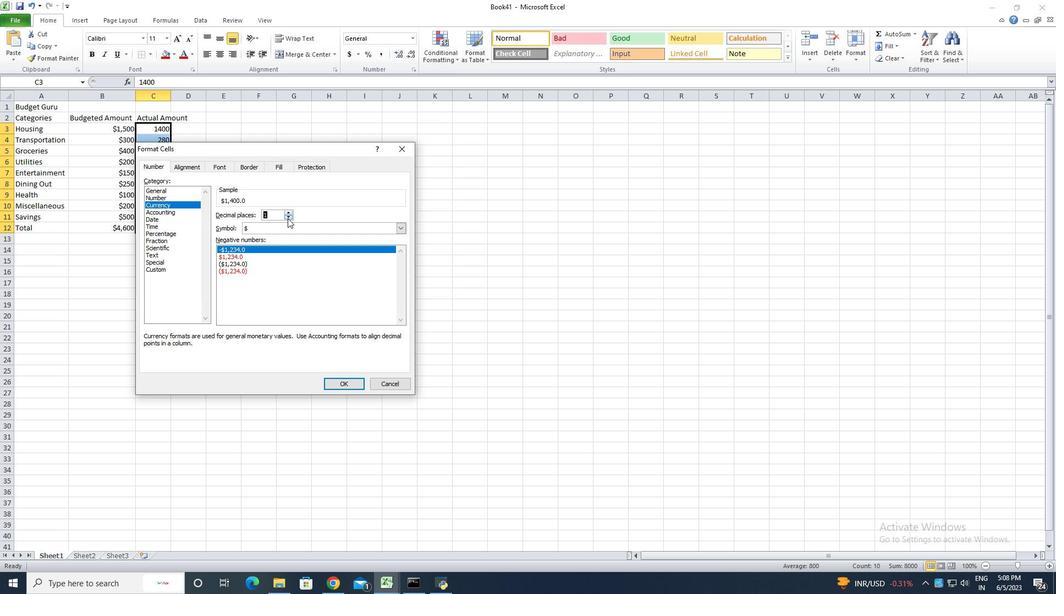 
Action: Mouse moved to (341, 388)
Screenshot: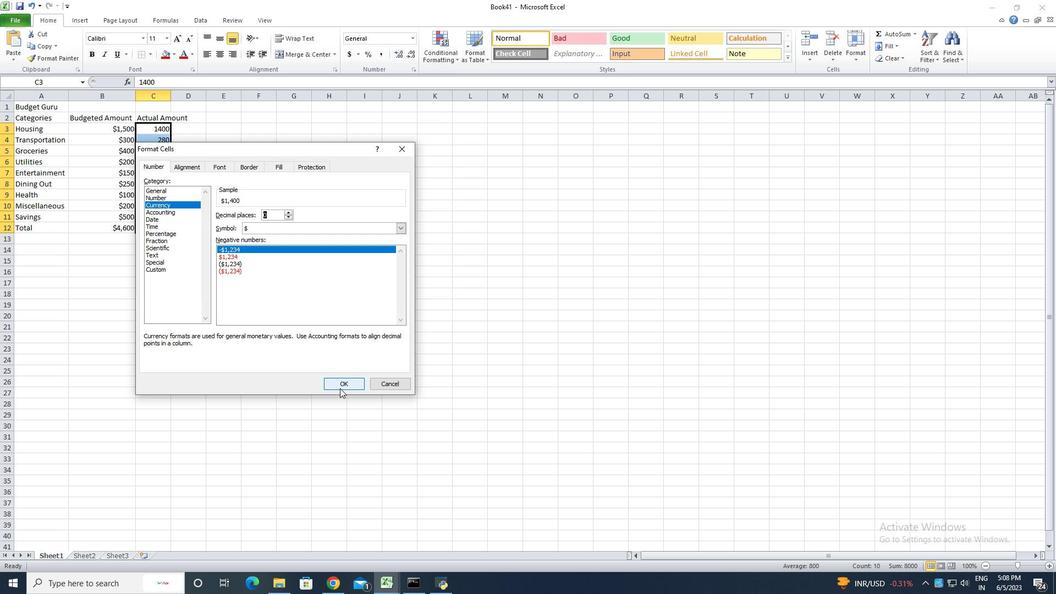 
Action: Mouse pressed left at (341, 388)
Screenshot: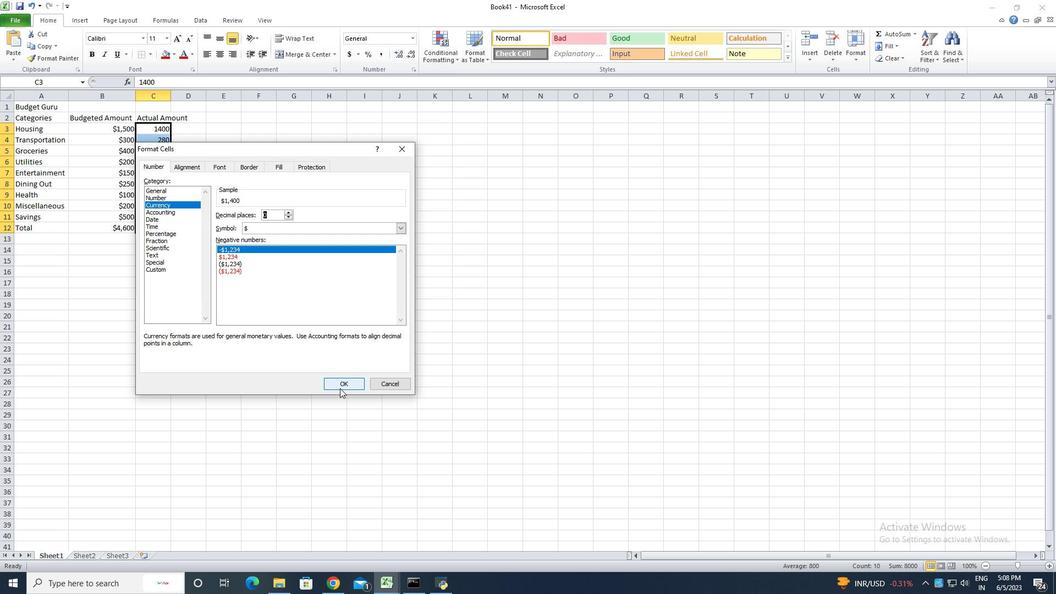 
Action: Mouse moved to (171, 96)
Screenshot: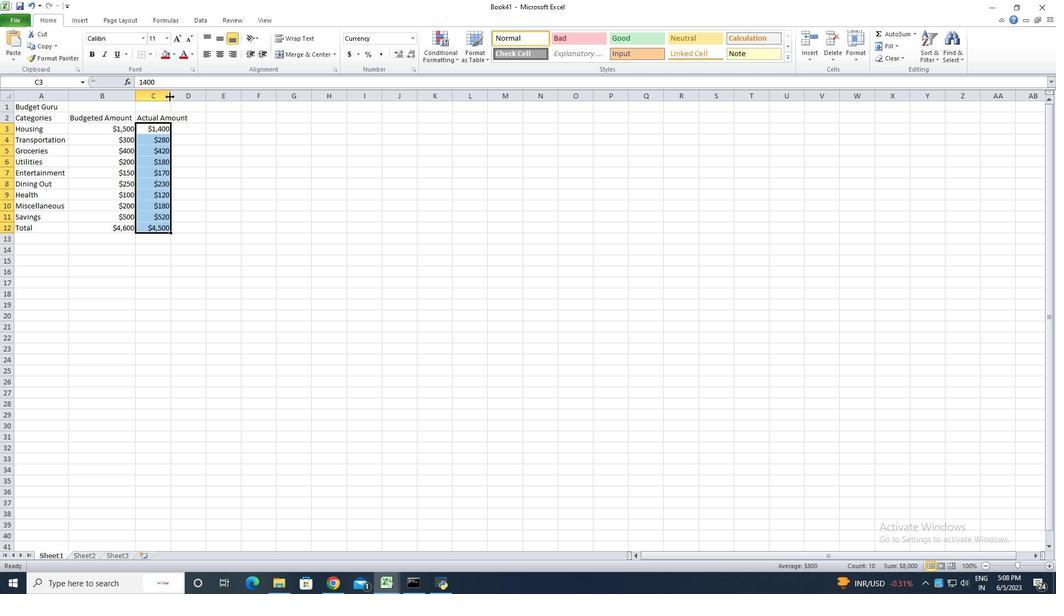 
Action: Mouse pressed left at (171, 96)
Screenshot: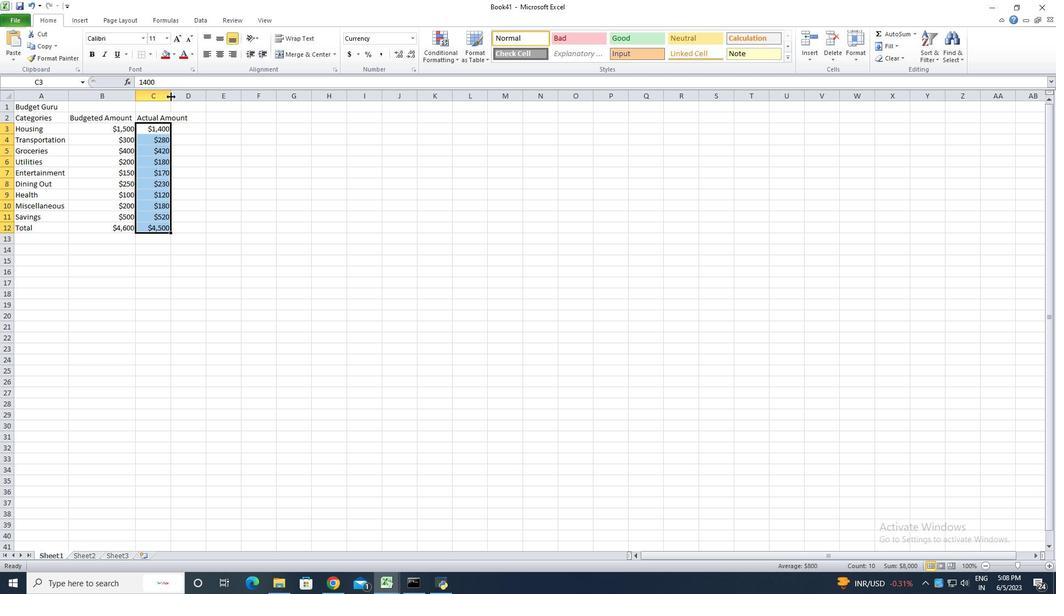 
Action: Mouse moved to (171, 96)
Screenshot: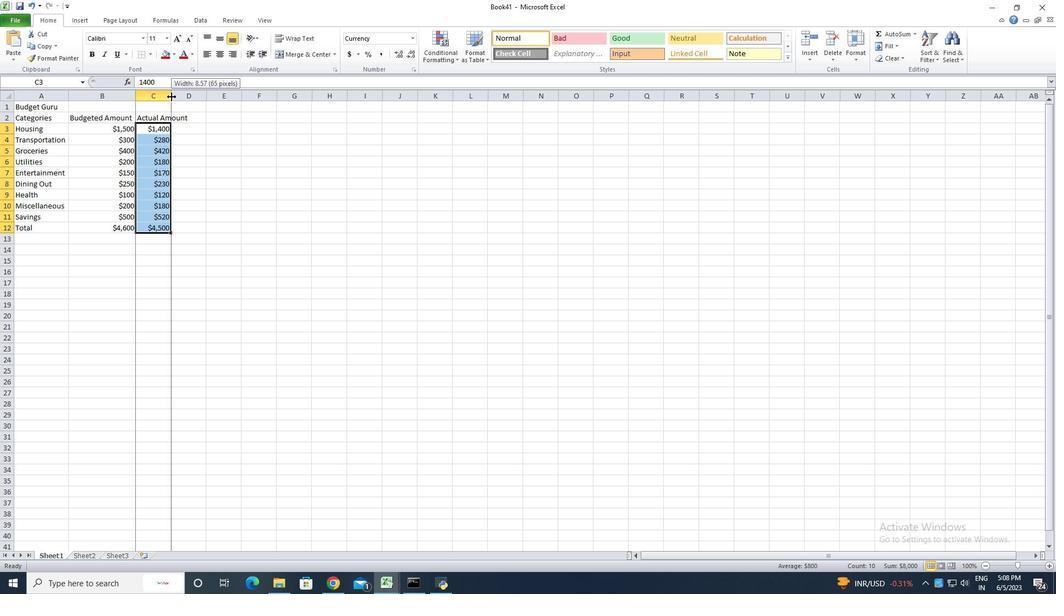 
Action: Mouse pressed left at (171, 96)
Screenshot: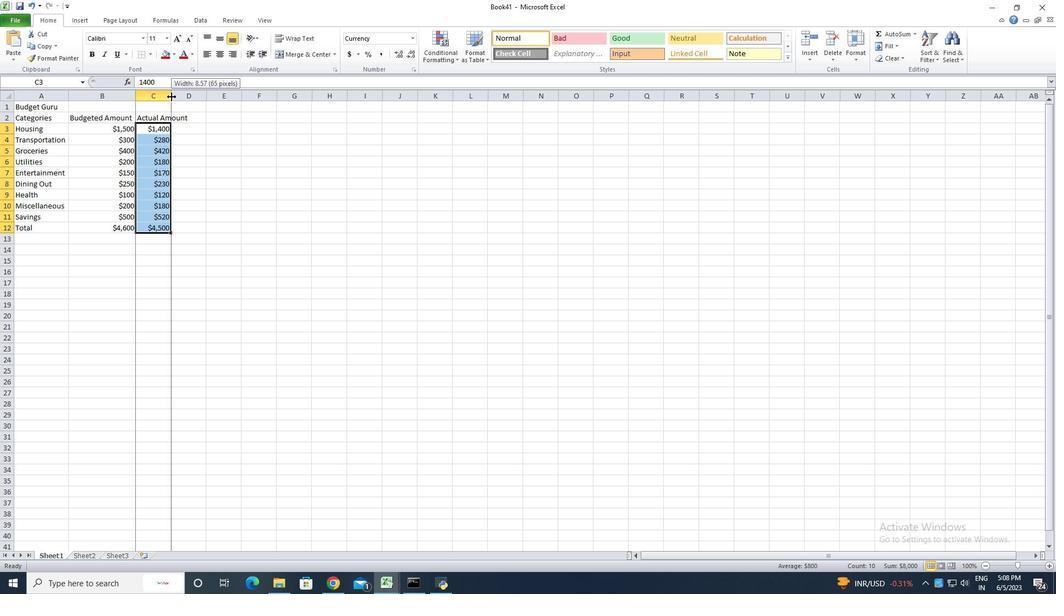
Action: Mouse moved to (203, 117)
Screenshot: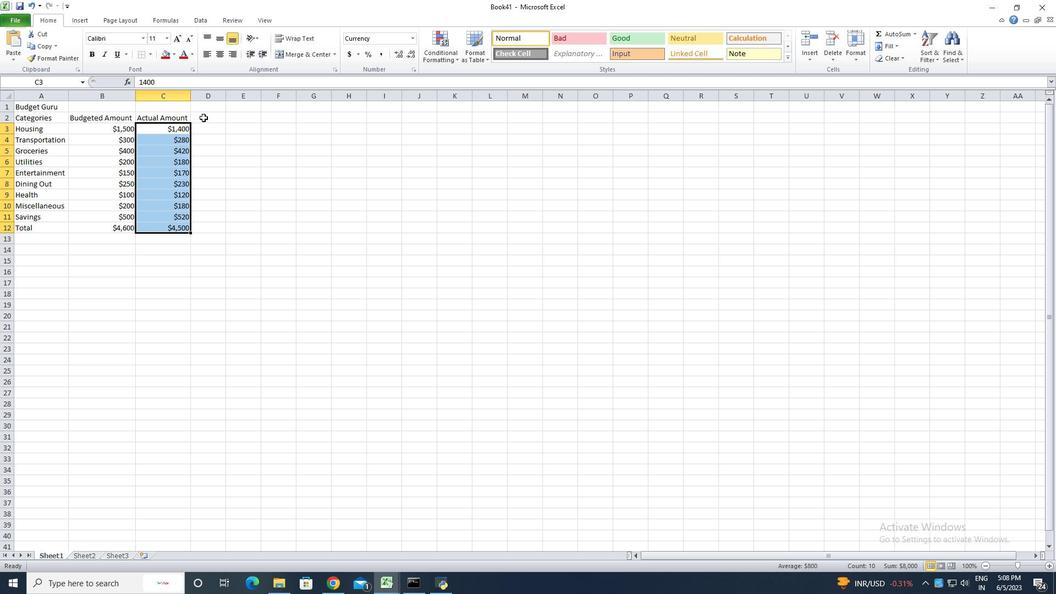 
Action: Mouse pressed left at (203, 117)
Screenshot: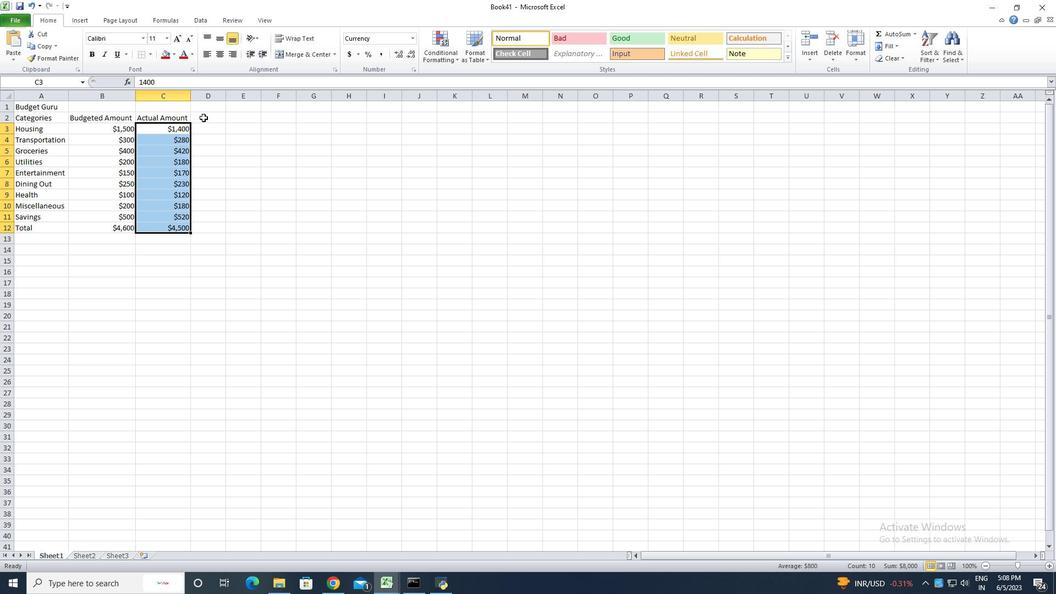 
Action: Key pressed <Key.shift><Key.shift><Key.shift><Key.shift>Difference<Key.enter>=sum<Key.shift><Key.shift><Key.shift><Key.shift><Key.shift><Key.shift><Key.shift><Key.shift><Key.shift><Key.shift><Key.shift><Key.shift><Key.shift><Key.shift><Key.shift><Key.shift><Key.shift><Key.shift><Key.shift><Key.shift><Key.shift><Key.shift><Key.shift><Key.shift><Key.shift><Key.shift><Key.shift><Key.shift><Key.shift><Key.shift><Key.shift><Key.shift><Key.shift><Key.shift><Key.shift><Key.shift><Key.shift><Key.shift><Key.shift>(
Screenshot: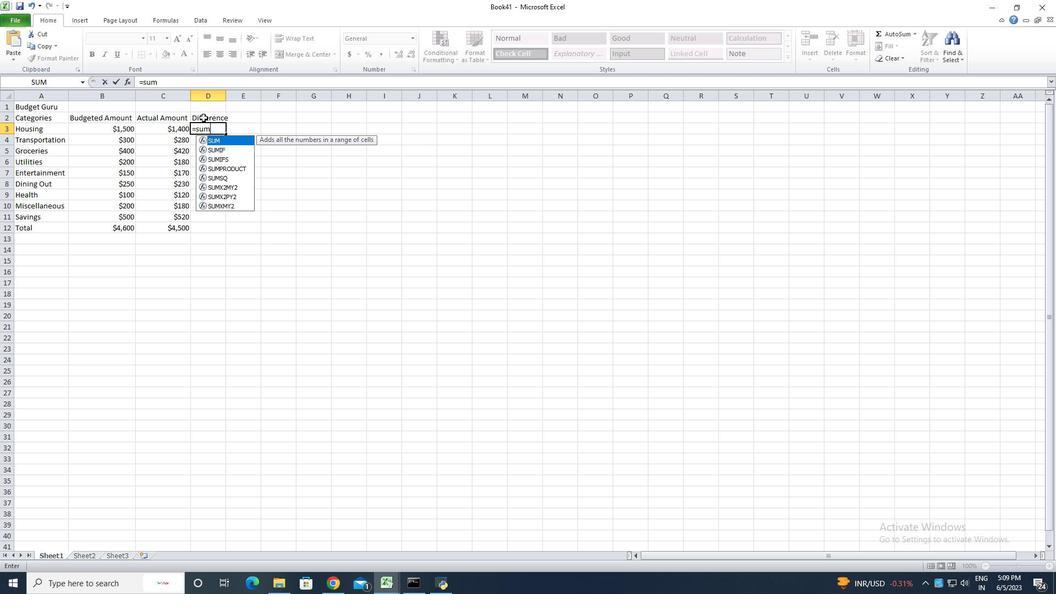 
Action: Mouse moved to (167, 129)
Screenshot: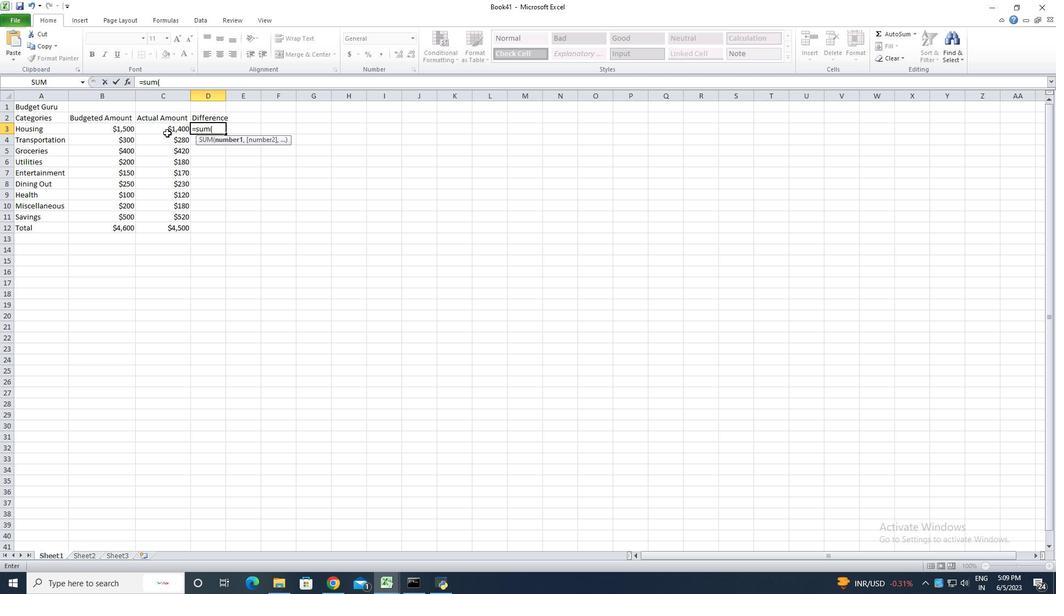 
Action: Mouse pressed left at (167, 129)
Screenshot: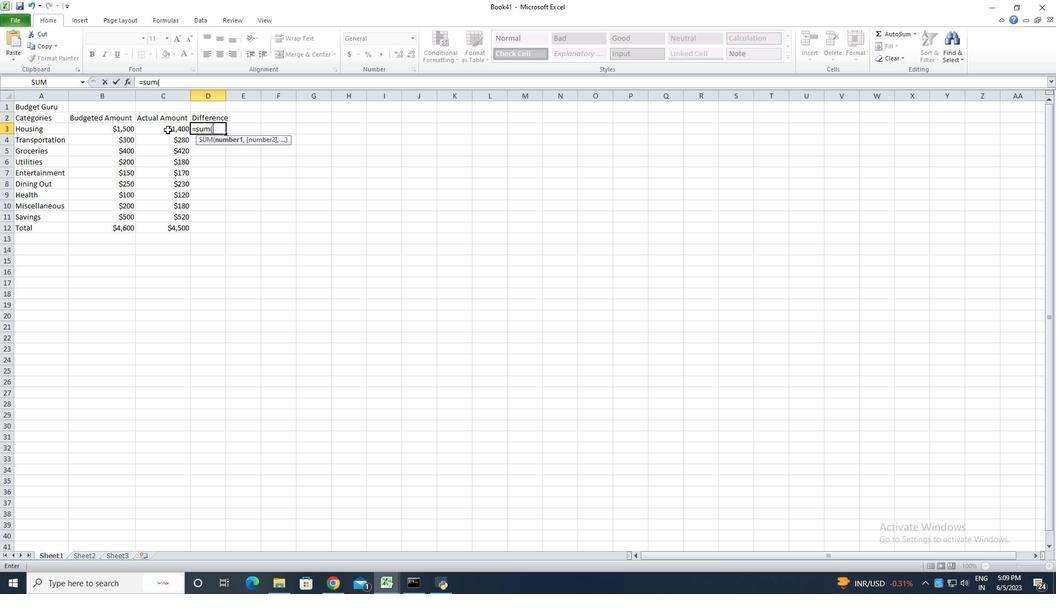 
Action: Key pressed -
Screenshot: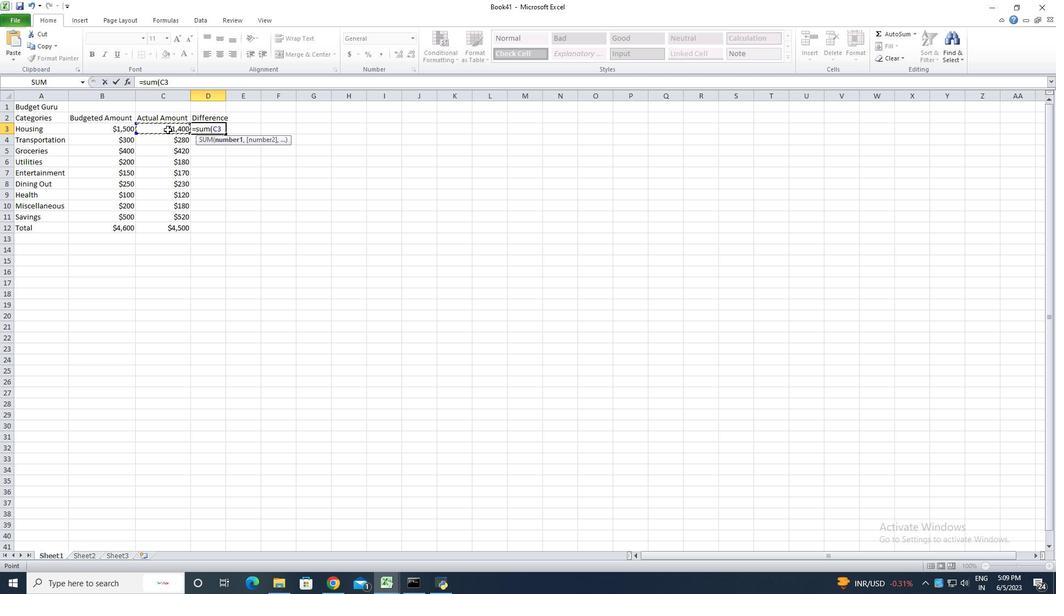 
Action: Mouse moved to (126, 127)
Screenshot: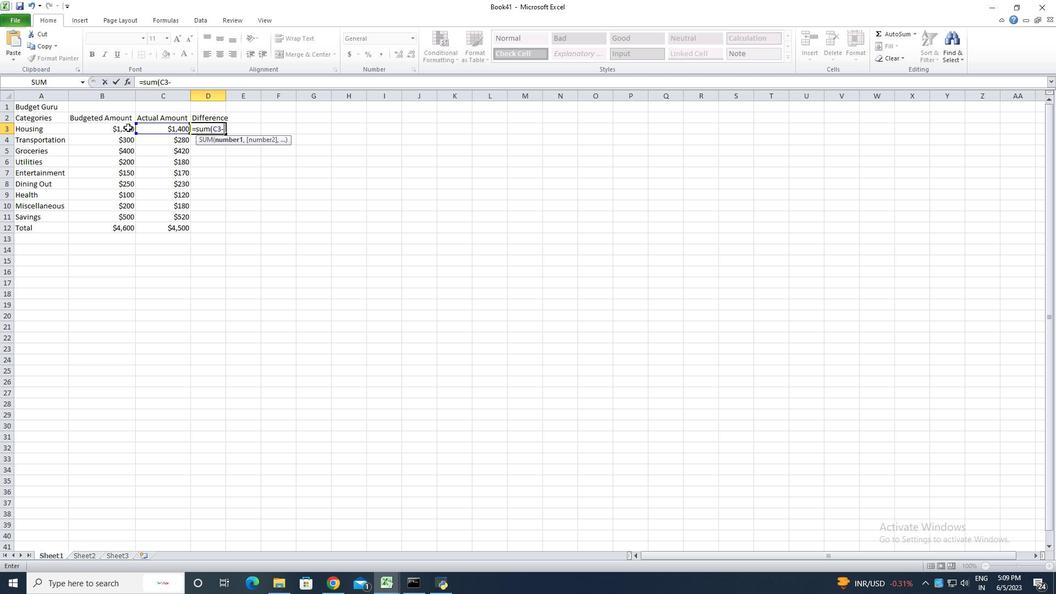 
Action: Mouse pressed left at (126, 127)
Screenshot: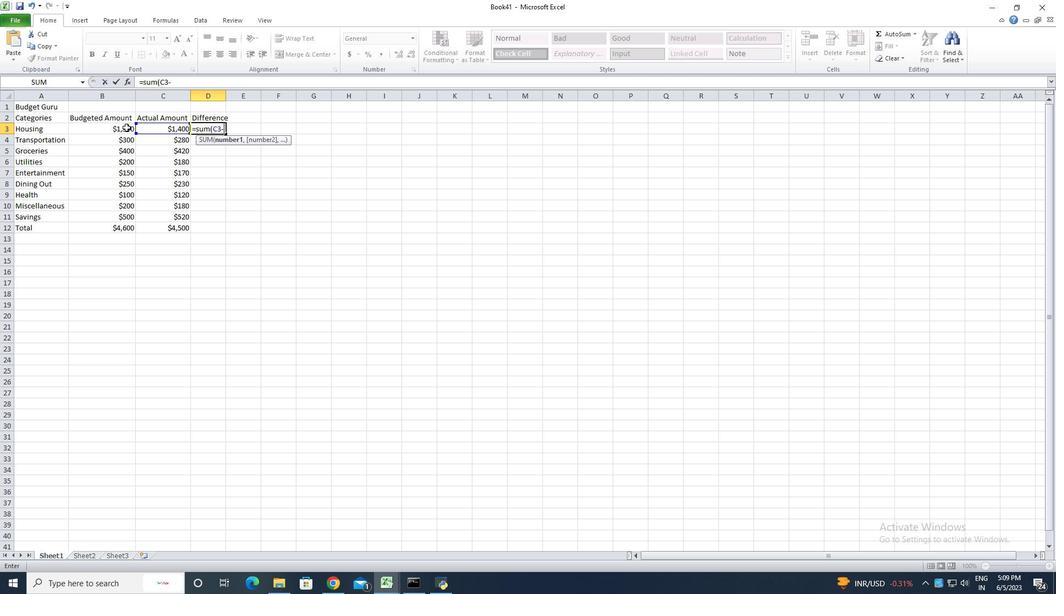 
Action: Mouse moved to (126, 127)
Screenshot: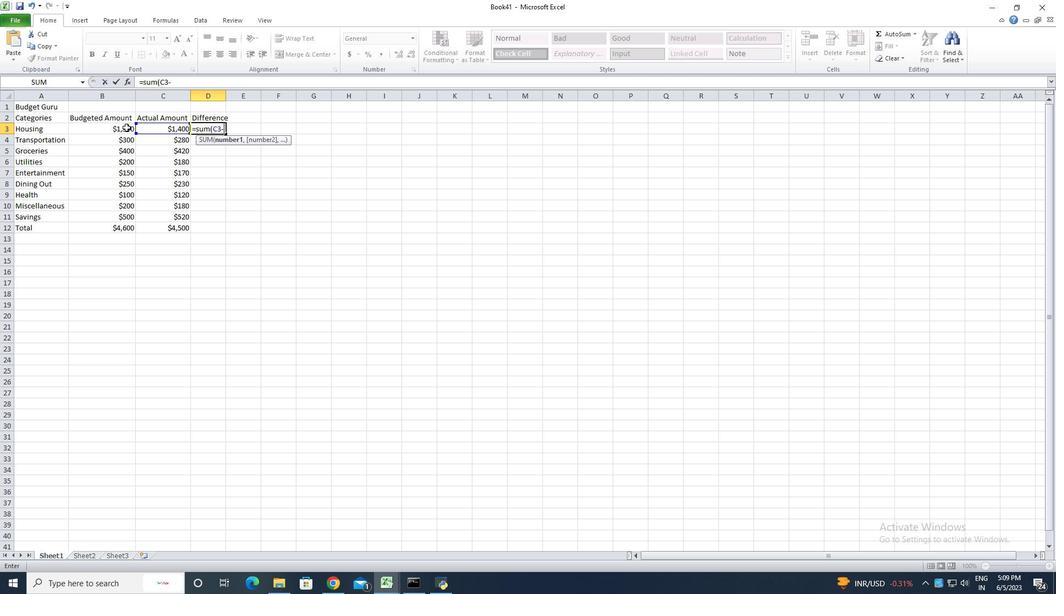 
Action: Key pressed <Key.shift><Key.shift><Key.shift><Key.shift><Key.shift><Key.shift><Key.shift>)<Key.enter>
Screenshot: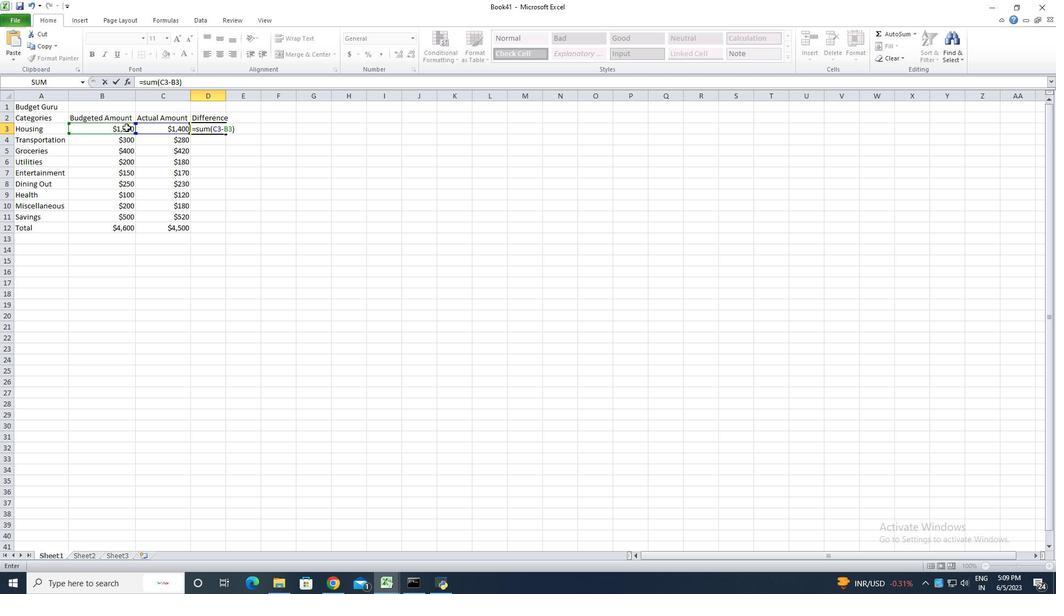 
Action: Mouse moved to (221, 129)
Screenshot: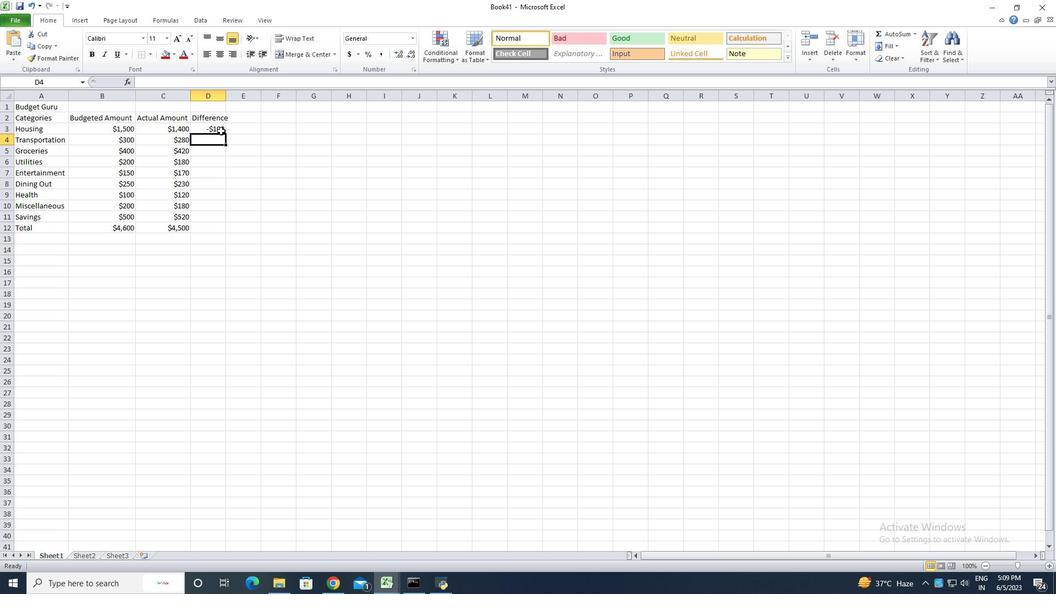 
Action: Mouse pressed left at (221, 129)
Screenshot: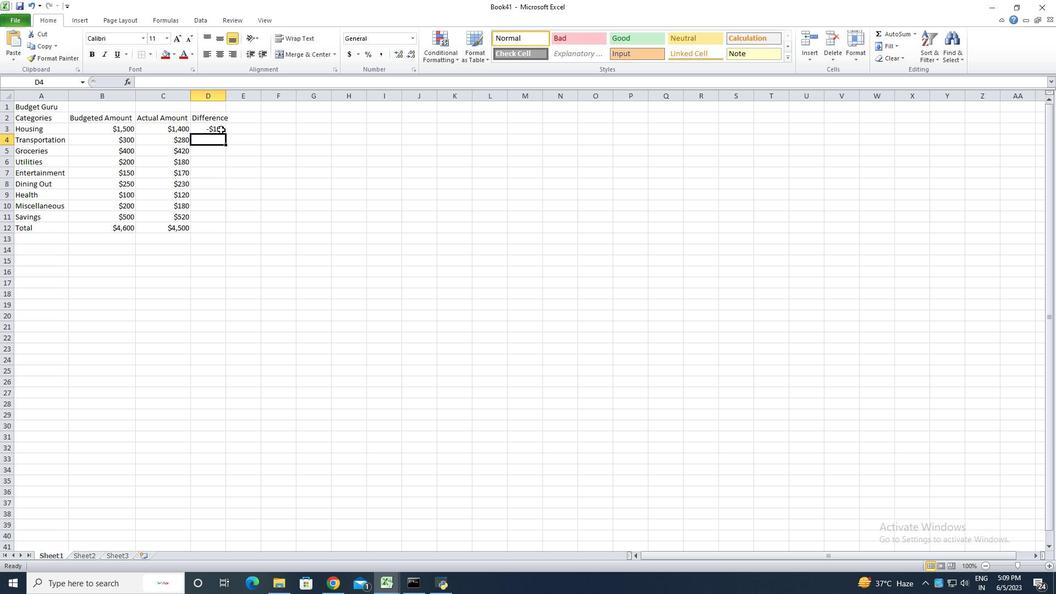 
Action: Mouse moved to (225, 133)
Screenshot: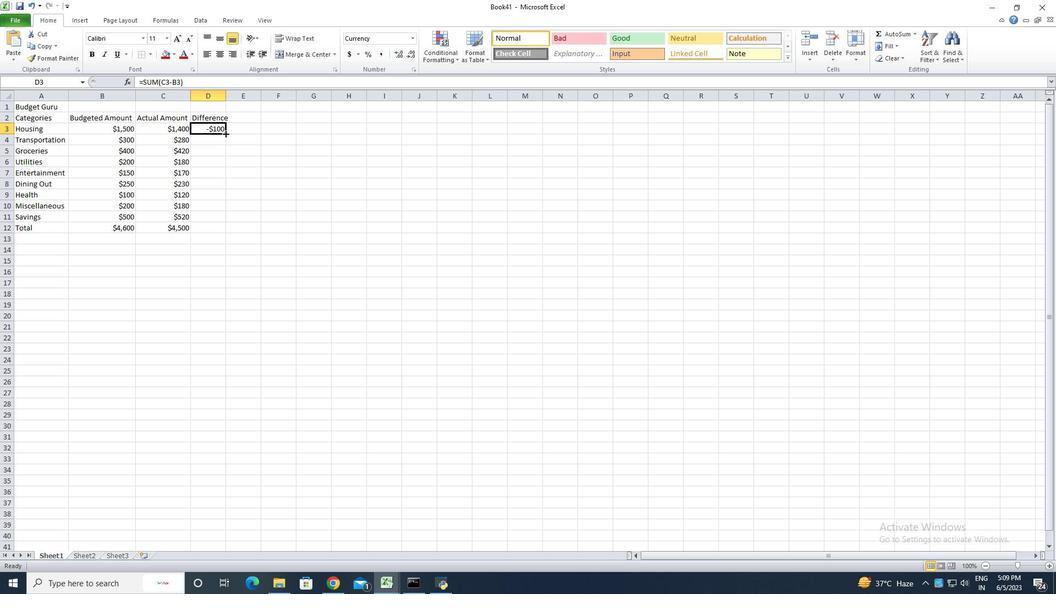 
Action: Mouse pressed left at (225, 133)
Screenshot: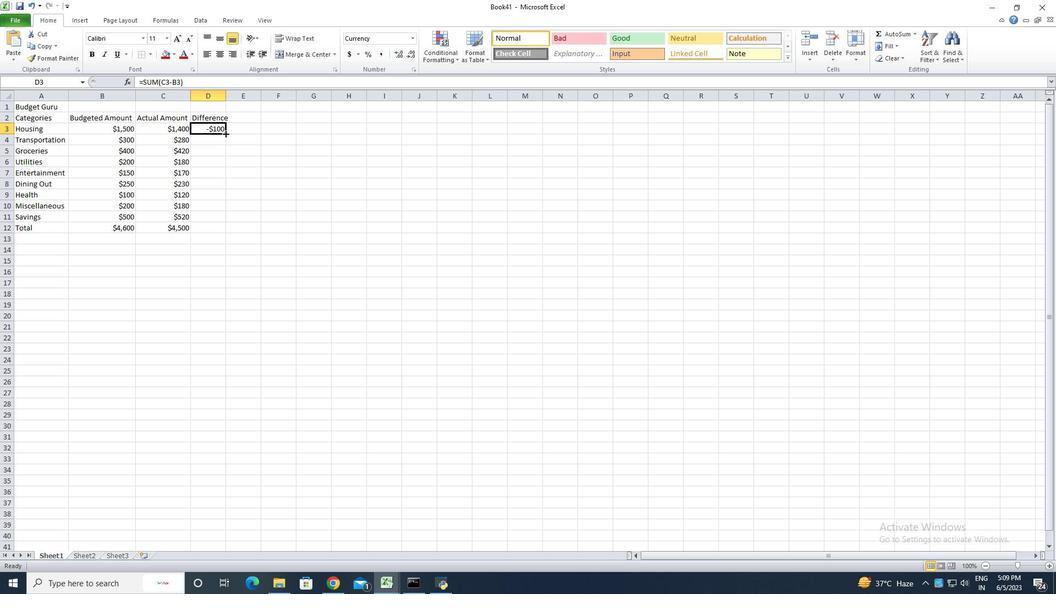 
Action: Mouse moved to (225, 99)
Screenshot: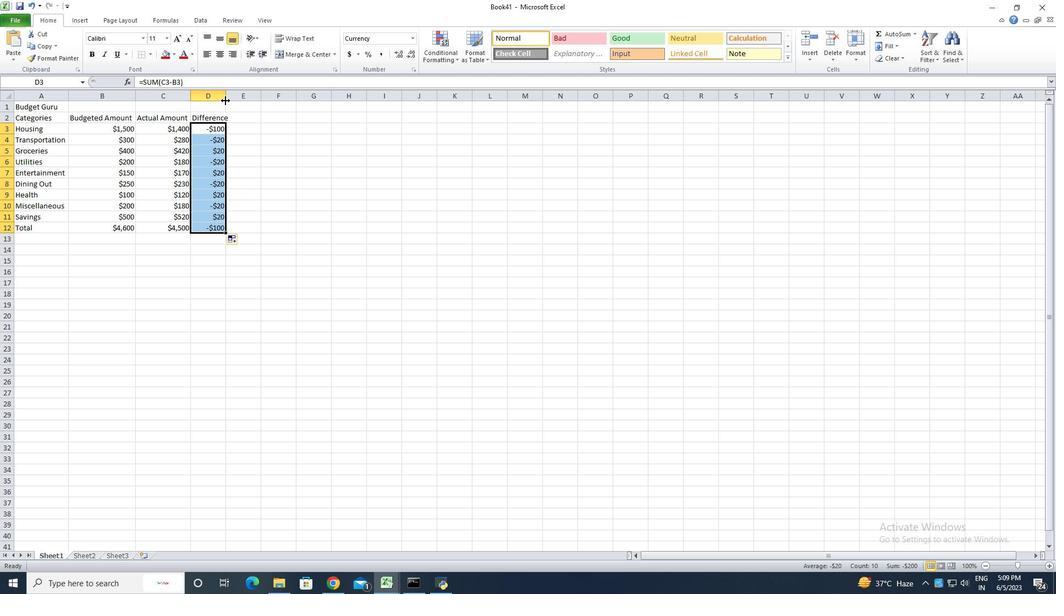 
Action: Mouse pressed left at (225, 99)
Screenshot: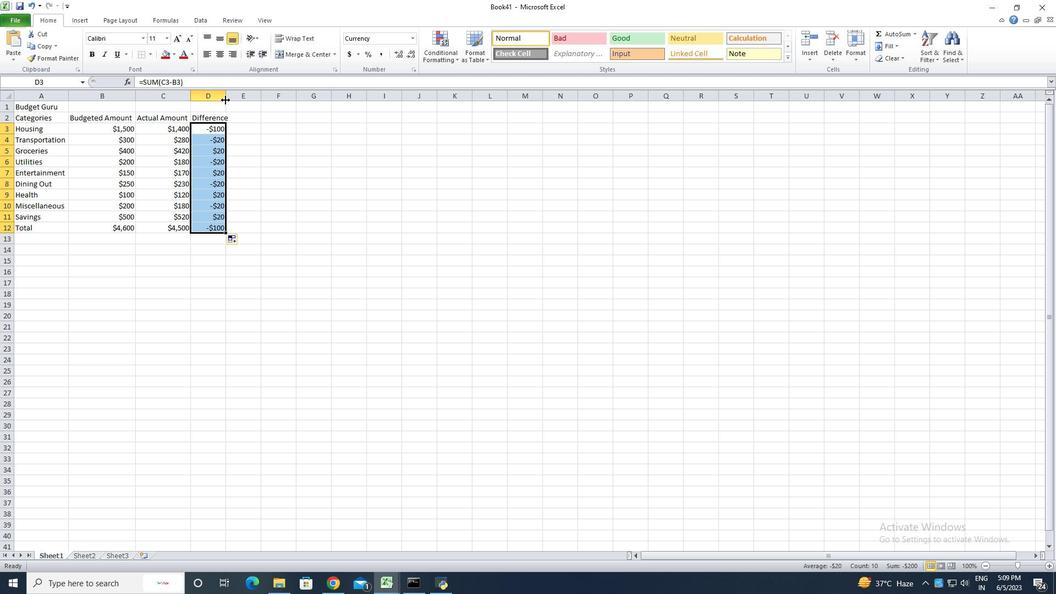 
Action: Mouse moved to (226, 99)
Screenshot: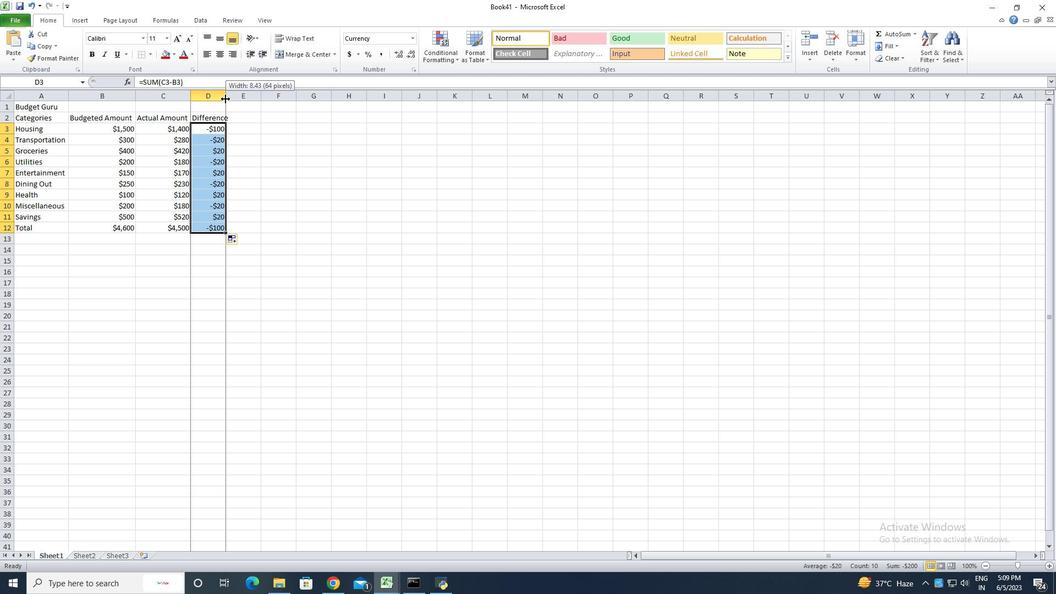 
Action: Mouse pressed left at (226, 99)
Screenshot: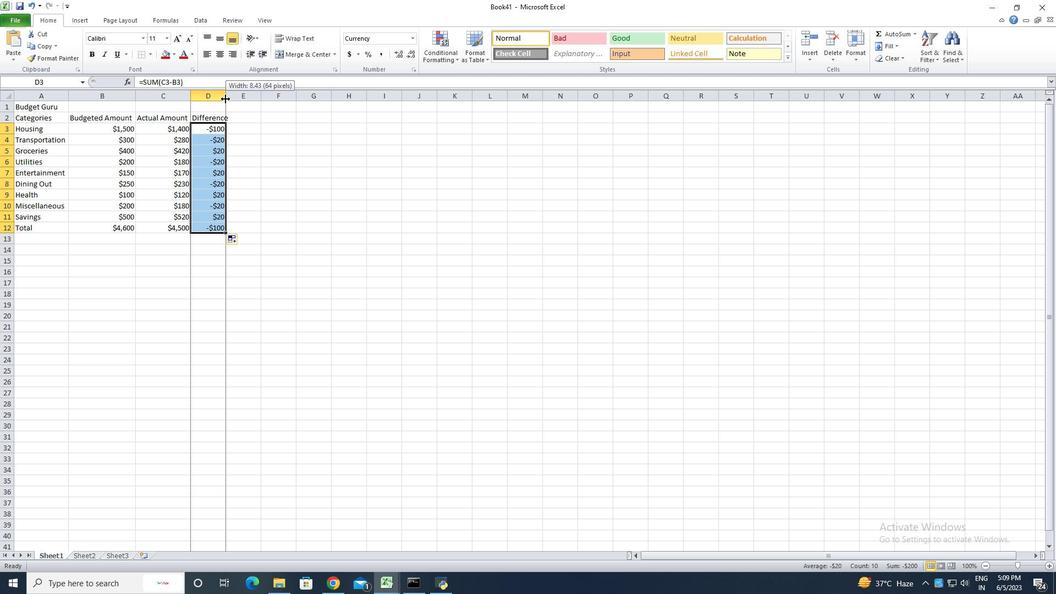 
Action: Mouse moved to (40, 107)
Screenshot: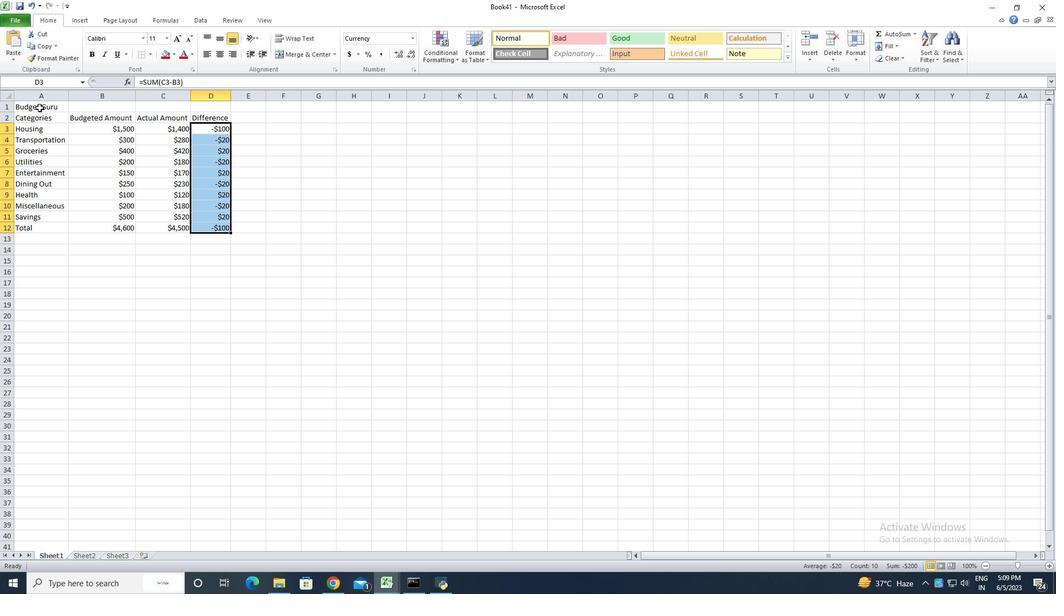 
Action: Mouse pressed left at (40, 107)
Screenshot: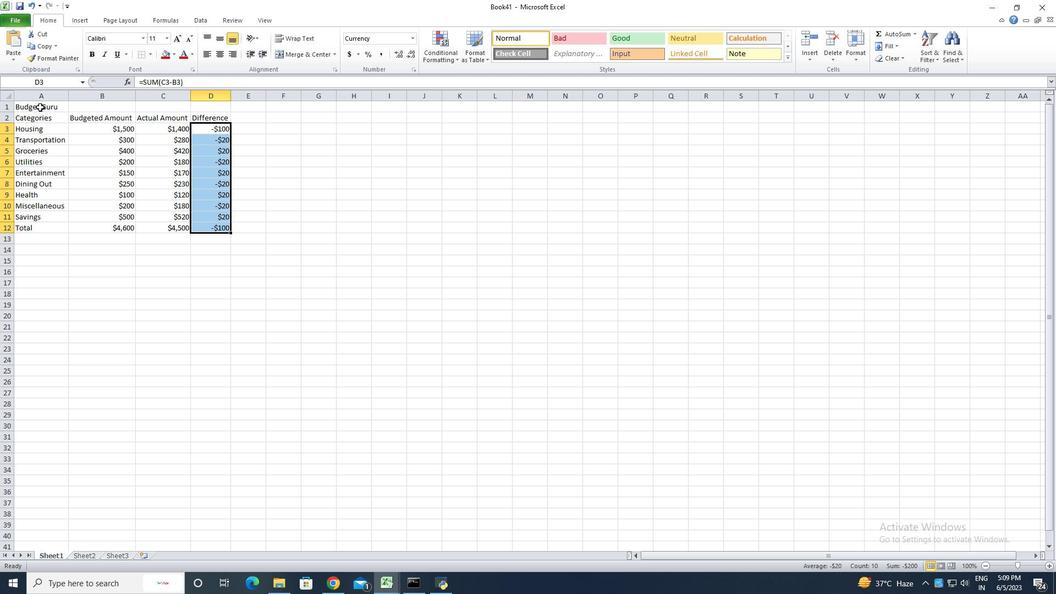 
Action: Mouse moved to (311, 49)
Screenshot: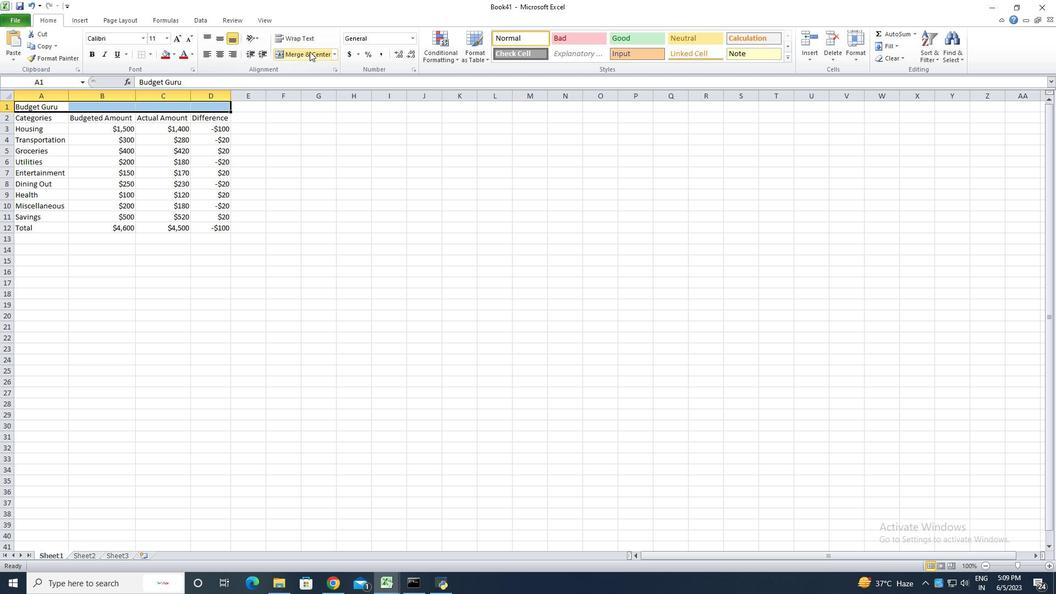 
Action: Mouse pressed left at (311, 49)
Screenshot: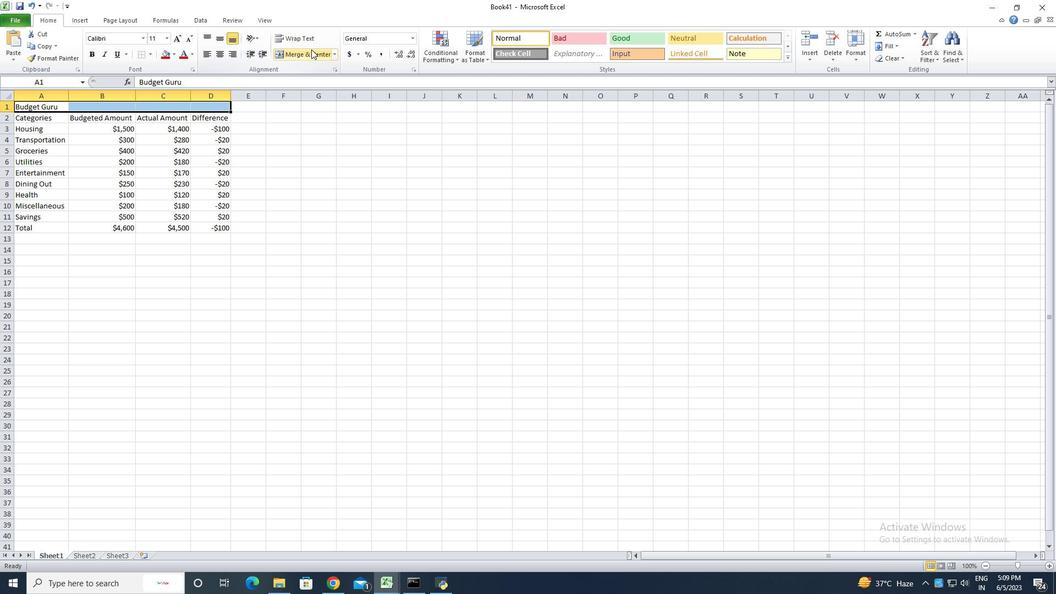 
Action: Mouse moved to (11, 18)
Screenshot: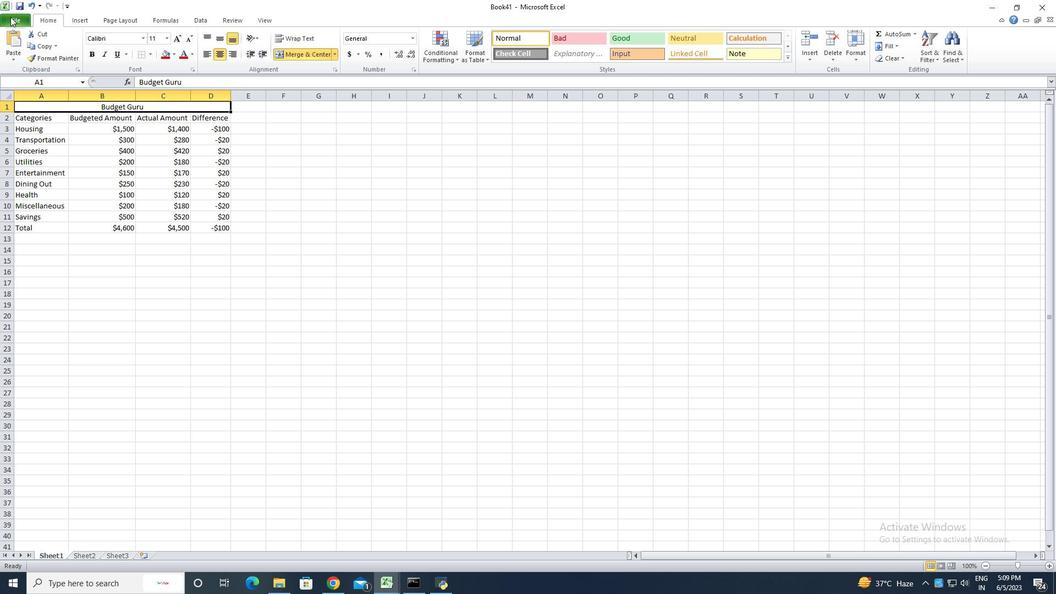 
Action: Mouse pressed left at (11, 18)
Screenshot: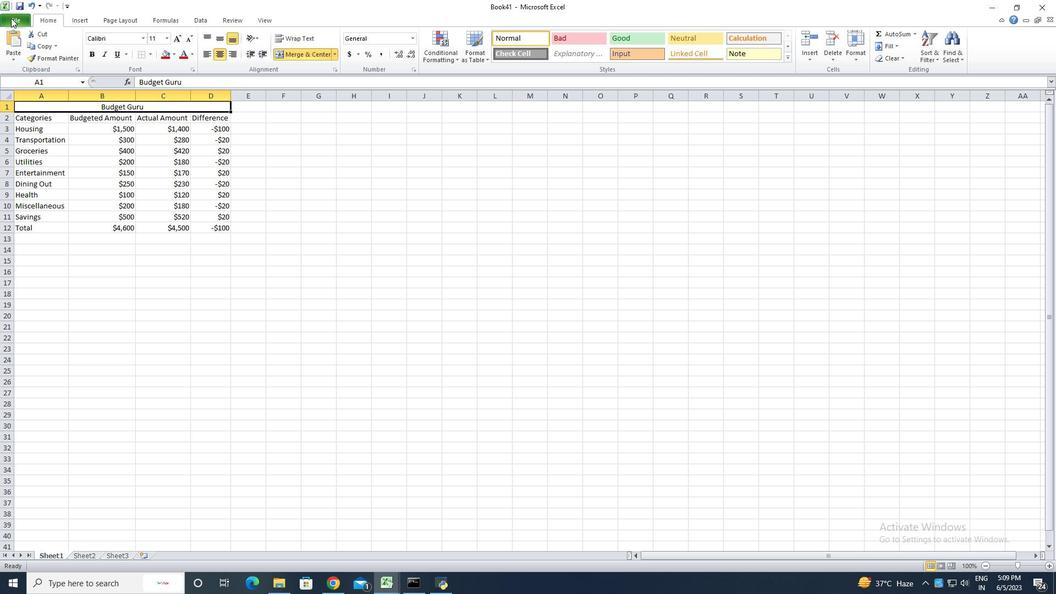 
Action: Mouse moved to (31, 54)
Screenshot: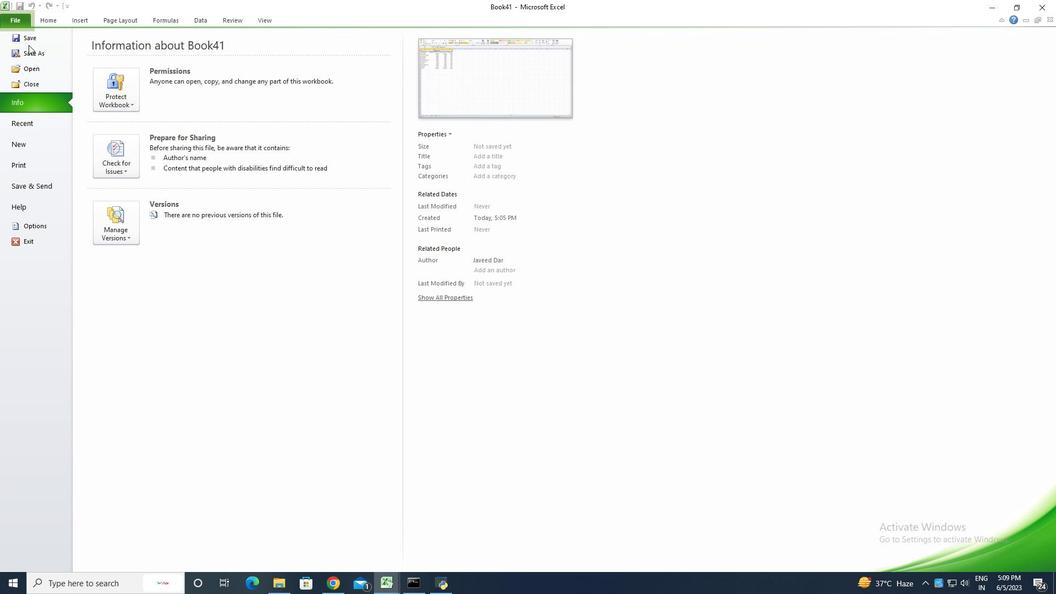
Action: Mouse pressed left at (31, 54)
Screenshot: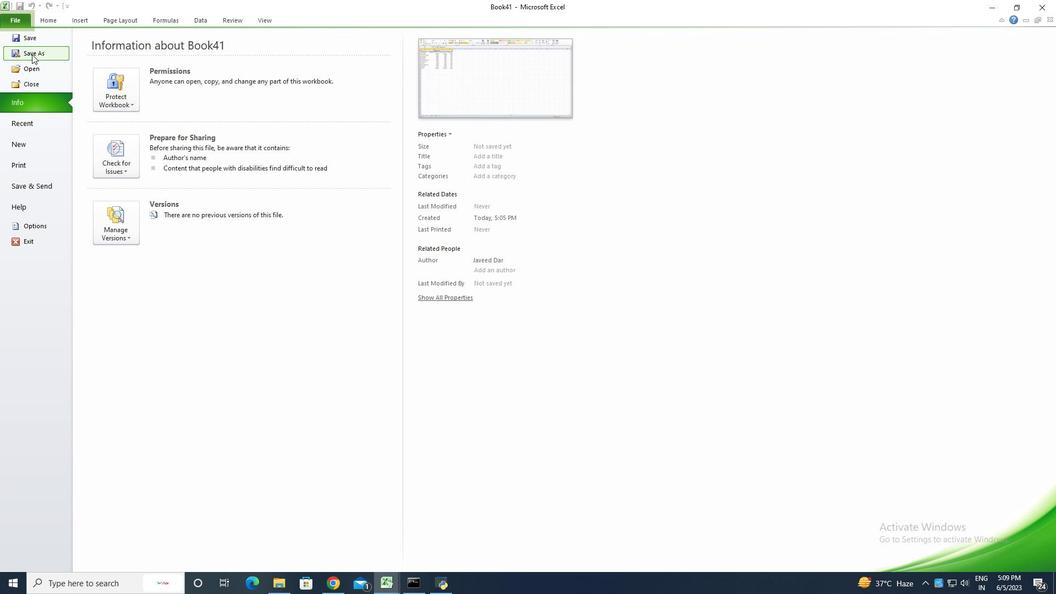 
Action: Mouse moved to (32, 54)
Screenshot: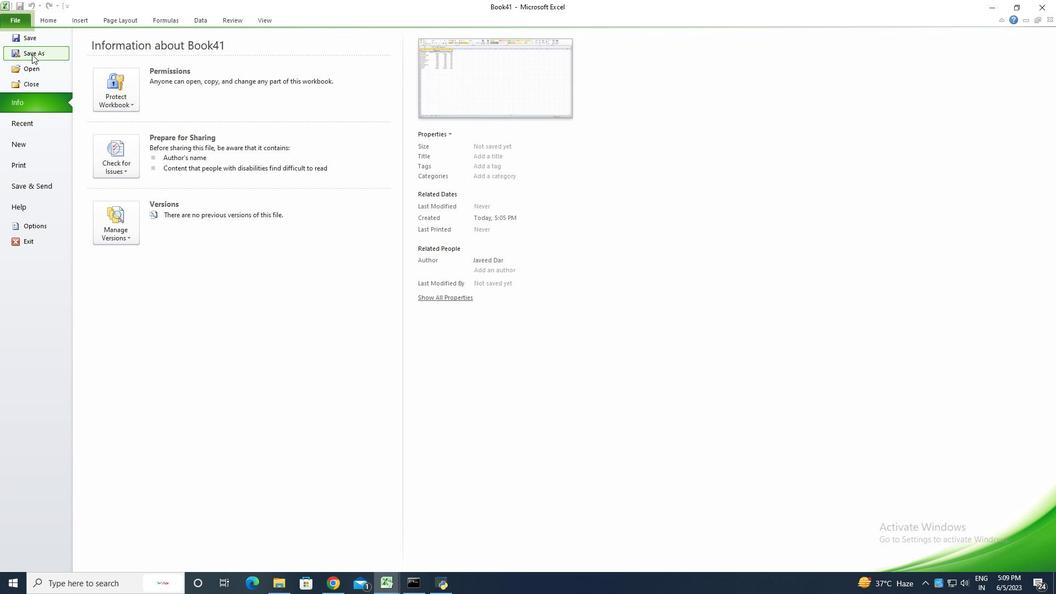 
Action: Key pressed <Key.shift>Excel<Key.space><Key.shift><Key.shift><Key.shift><Key.shift><Key.shift><Key.shift><Key.shift><Key.shift><Key.shift><Key.shift><Key.shift><Key.shift><Key.shift><Key.shift><Key.shift><Key.shift><Key.shift><Key.shift><Key.shift><Key.shift><Key.shift>Works<Key.backspace>book<Key.space><Key.shift><Key.shift><Key.shift><Key.shift><Key.shift><Key.shift><Key.shift><Key.shift><Key.shift><Key.shift><Key.shift><Key.shift><Key.shift><Key.shift><Key.shift><Key.shift><Key.shift><Key.shift><Key.shift><Key.shift><Key.shift><Key.shift><Key.shift><Key.shift><Key.shift><Key.shift><Key.shift><Key.shift><Key.shift><Key.shift><Key.shift><Key.shift><Key.shift><Key.shift><Key.shift><Key.shift><Key.shift><Key.shift><Key.shift><Key.shift><Key.shift><Key.shift><Key.shift><Key.shift><Key.shift><Key.shift><Key.shift><Key.shift><Key.shift><Key.shift><Key.shift><Key.shift><Key.shift><Key.shift><Key.shift><Key.shift><Key.shift><Key.shift><Key.shift><Key.shift><Key.shift><Key.shift><Key.shift><Key.shift><Key.shift><Key.shift><Key.shift><Key.shift><Key.shift><Key.shift><Key.shift><Key.shift><Key.shift><Key.shift><Key.shift><Key.shift><Key.shift><Key.shift><Key.shift><Key.shift><Key.shift><Key.shift><Key.shift><Key.shift>Log<Key.space><Key.shift><Key.shift><Key.shift><Key.shift>Sheet
Screenshot: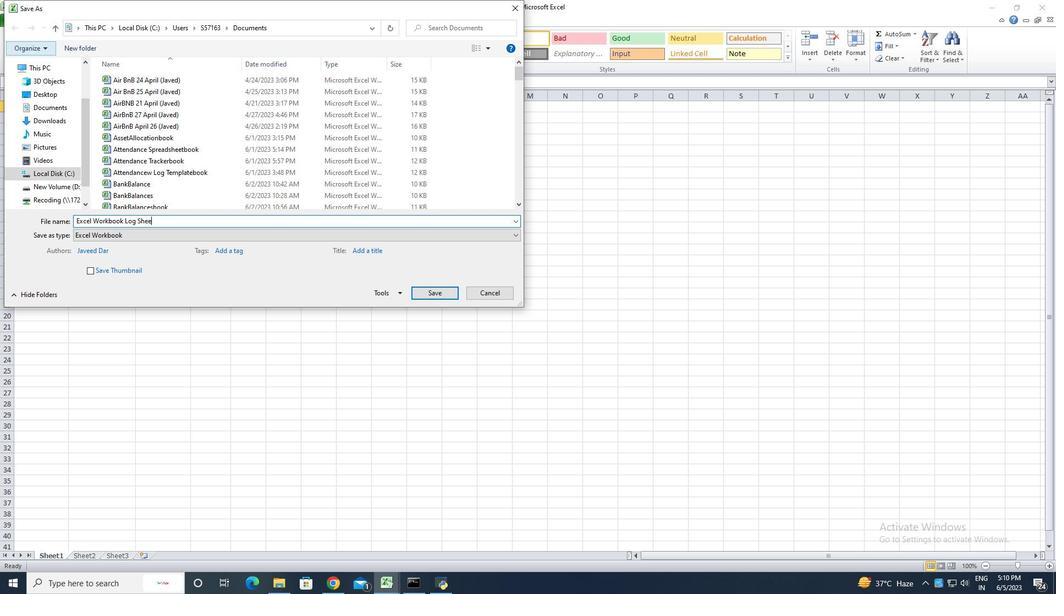 
Action: Mouse moved to (427, 289)
Screenshot: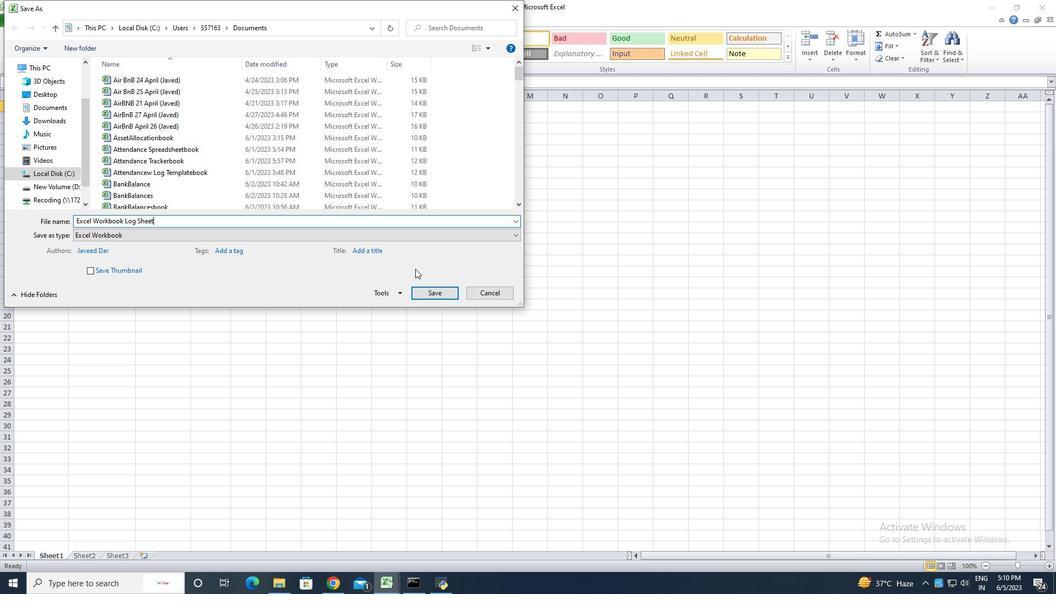 
Action: Mouse pressed left at (427, 289)
Screenshot: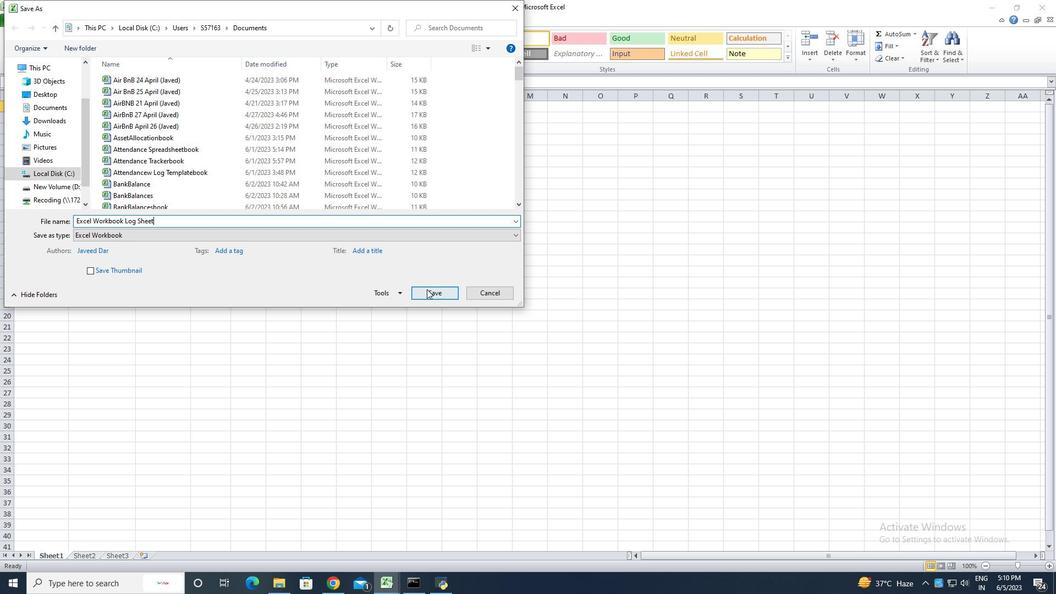 
Action: Key pressed ctrl+S
Screenshot: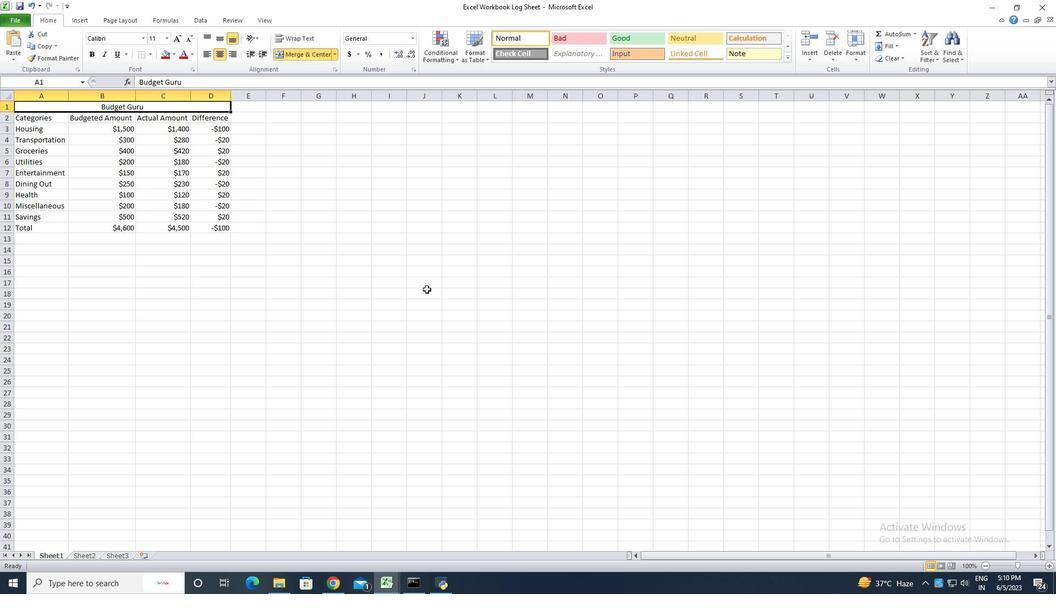 
